 Task: Add an event with the title Team Building Workshop, date '2024/04/13', time 7:30 AM to 9:30 AMand add a description: Participants will learn essential communication skills, including active listening, expressing ideas clearly, and providing constructive feedback. They will also explore techniques for fostering open and honest communication within the team., put the event into Blue category . Add location for the event as: 654 Bolhão Market, Porto, Portugal, logged in from the account softage.1@softage.netand send the event invitation to softage.3@softage.net and softage.4@softage.net. Set a reminder for the event At time of event
Action: Mouse moved to (108, 92)
Screenshot: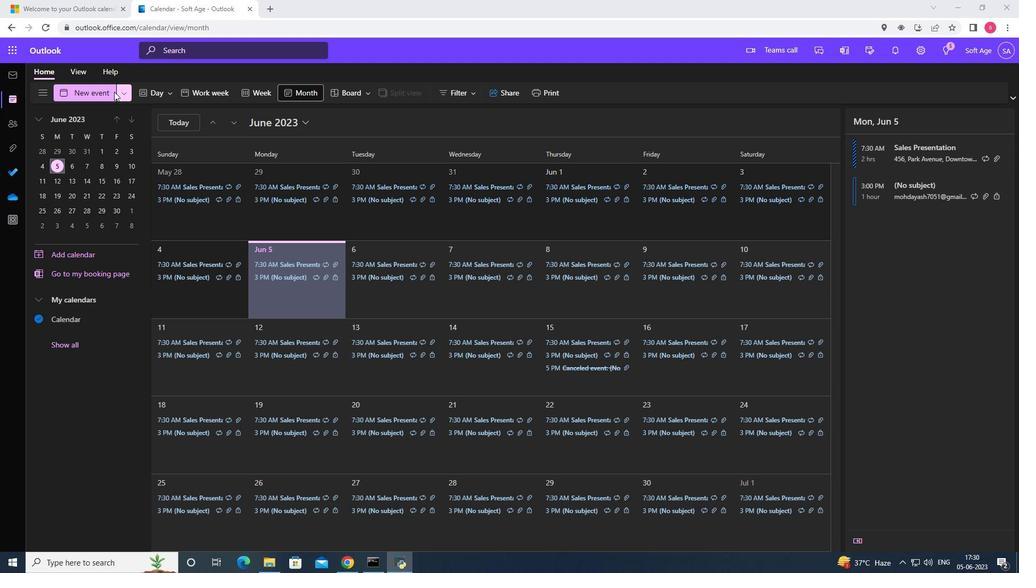 
Action: Mouse pressed left at (108, 92)
Screenshot: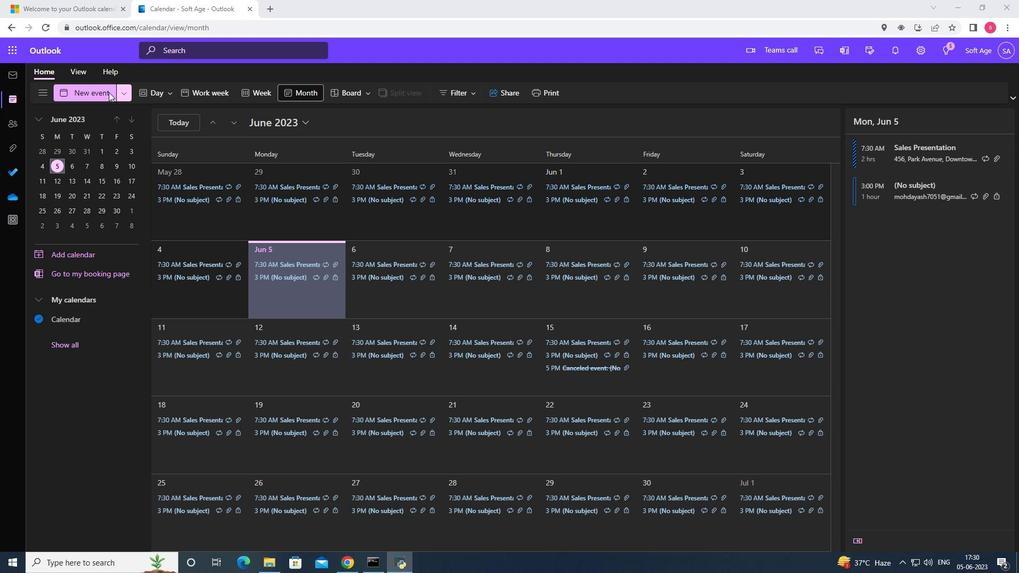 
Action: Mouse moved to (352, 159)
Screenshot: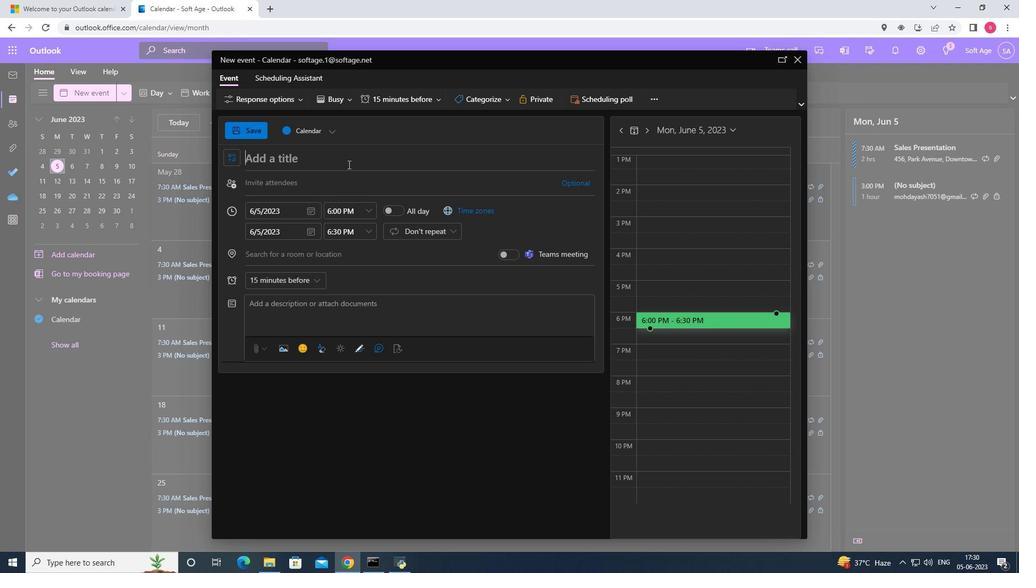 
Action: Key pressed <Key.shift>Team<Key.space><Key.shift>Building<Key.space><Key.shift>Workshop
Screenshot: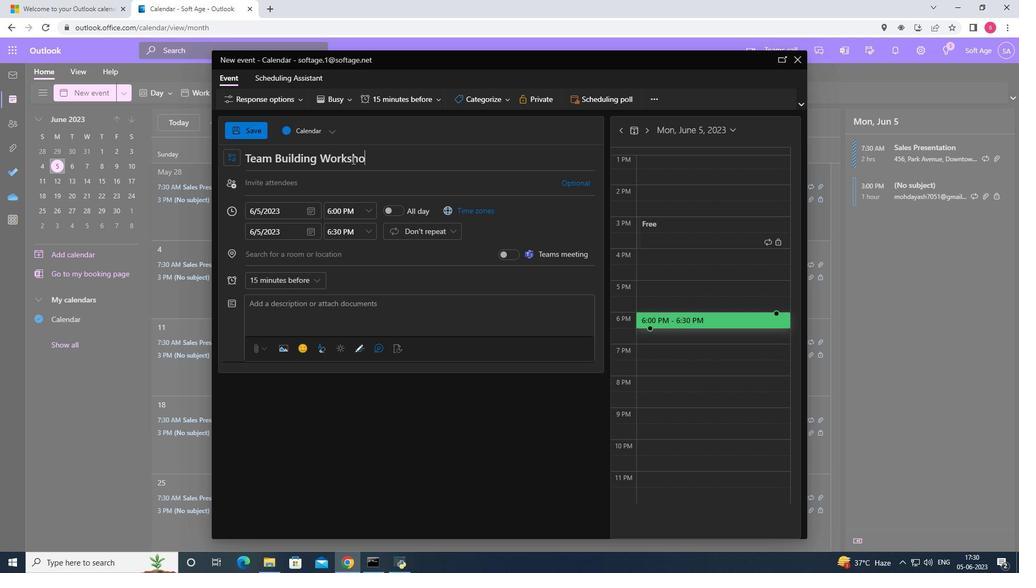 
Action: Mouse moved to (314, 212)
Screenshot: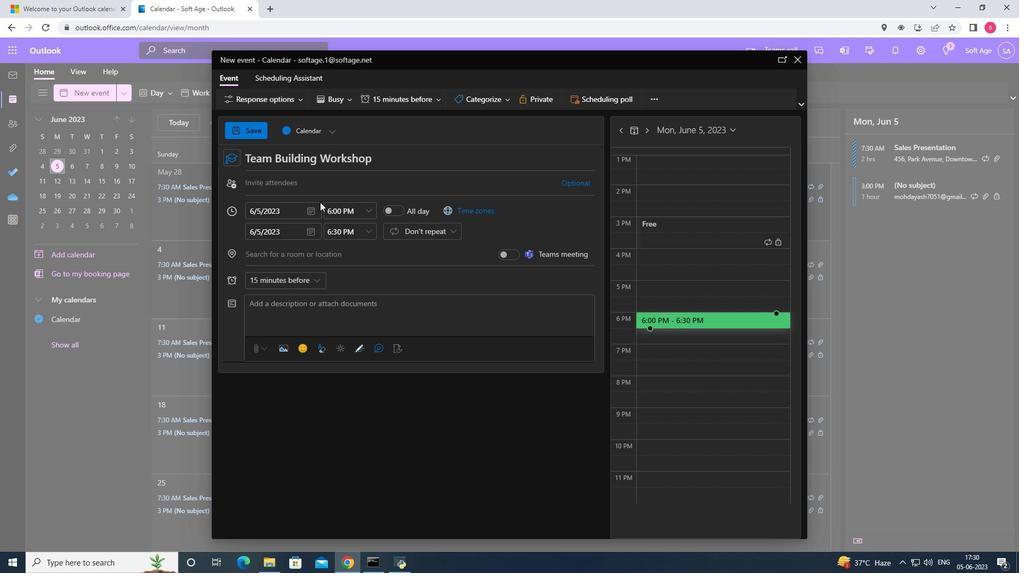 
Action: Mouse pressed left at (314, 212)
Screenshot: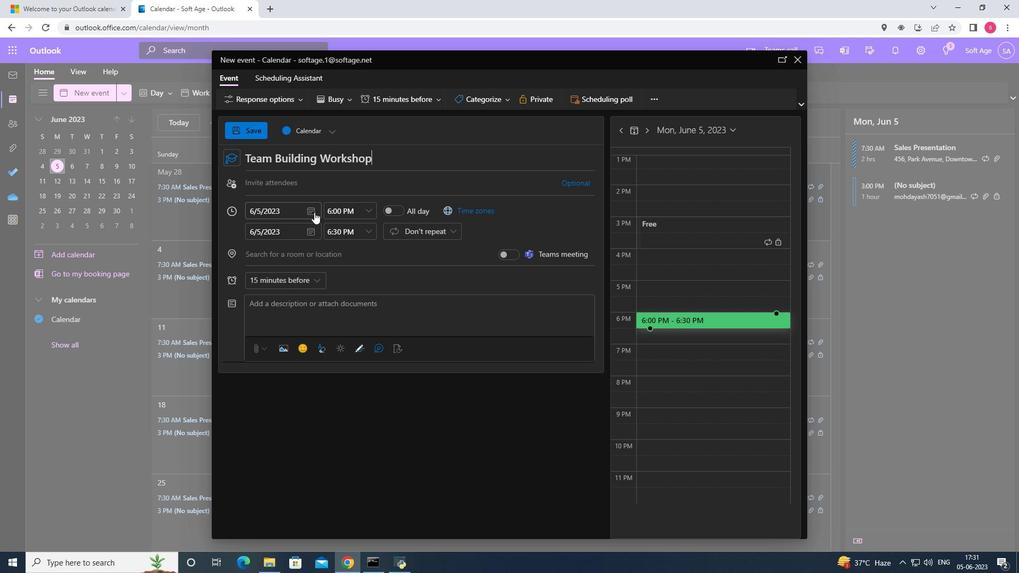 
Action: Mouse moved to (349, 232)
Screenshot: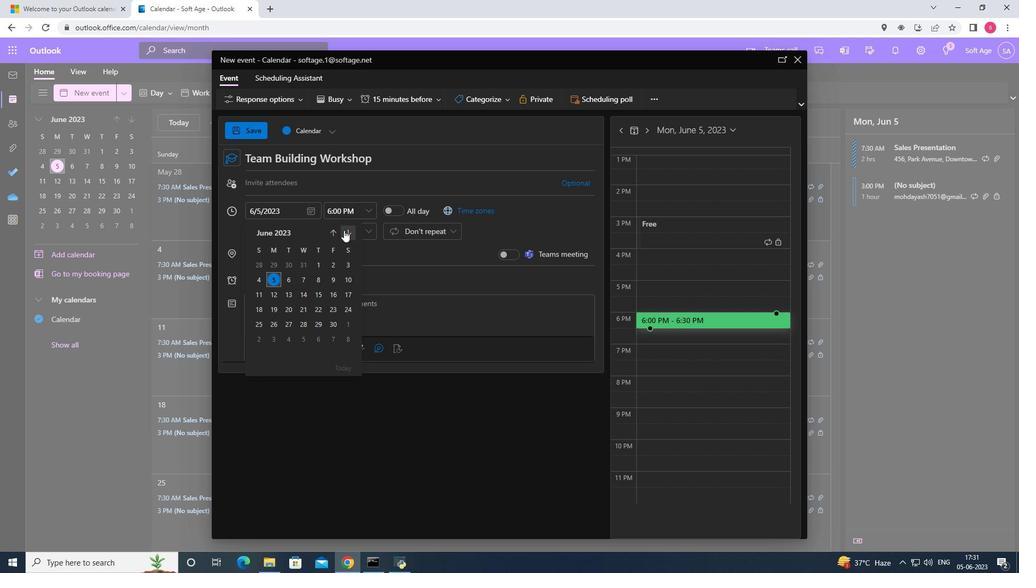 
Action: Mouse pressed left at (349, 232)
Screenshot: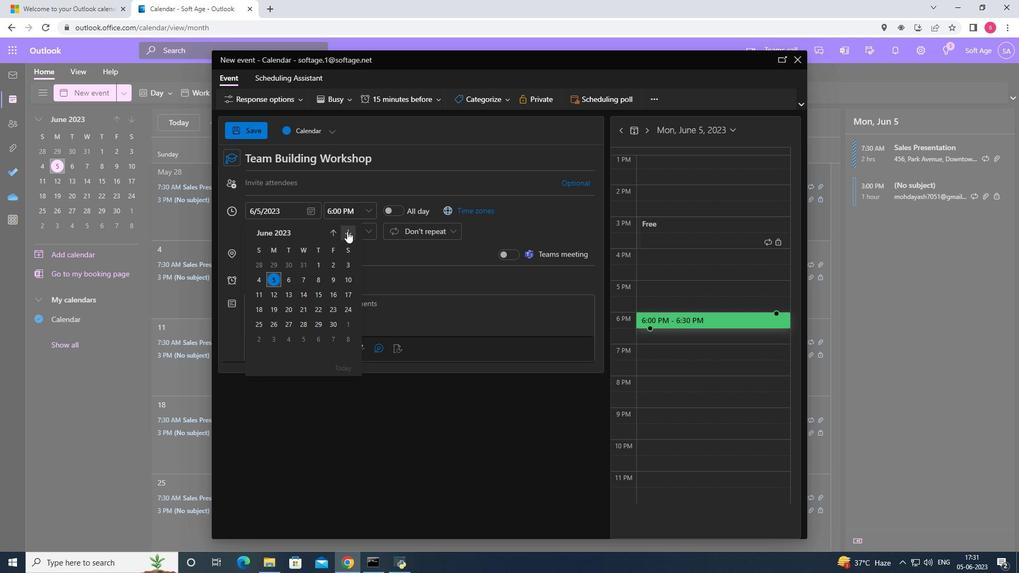 
Action: Mouse pressed left at (349, 232)
Screenshot: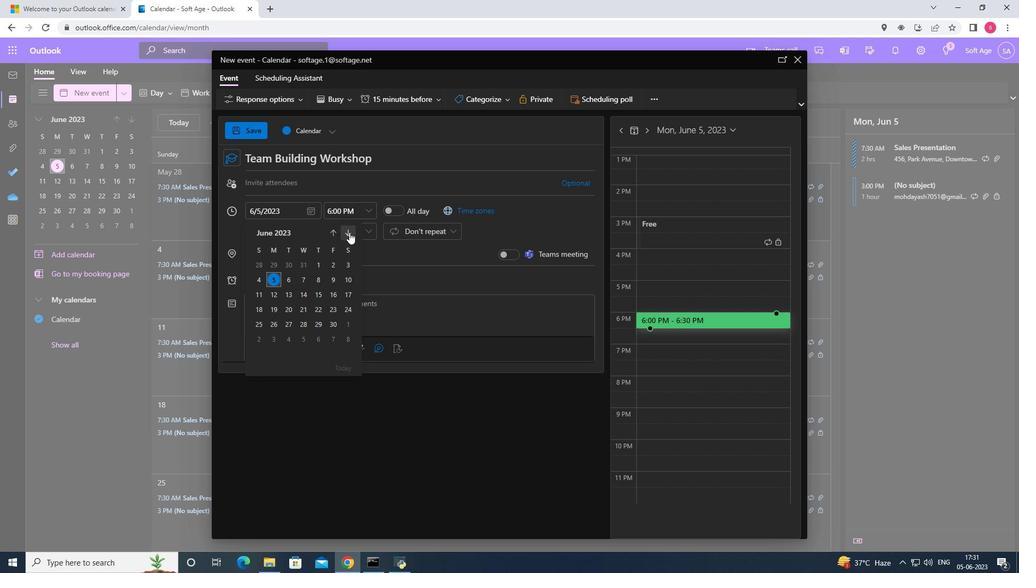 
Action: Mouse pressed left at (349, 232)
Screenshot: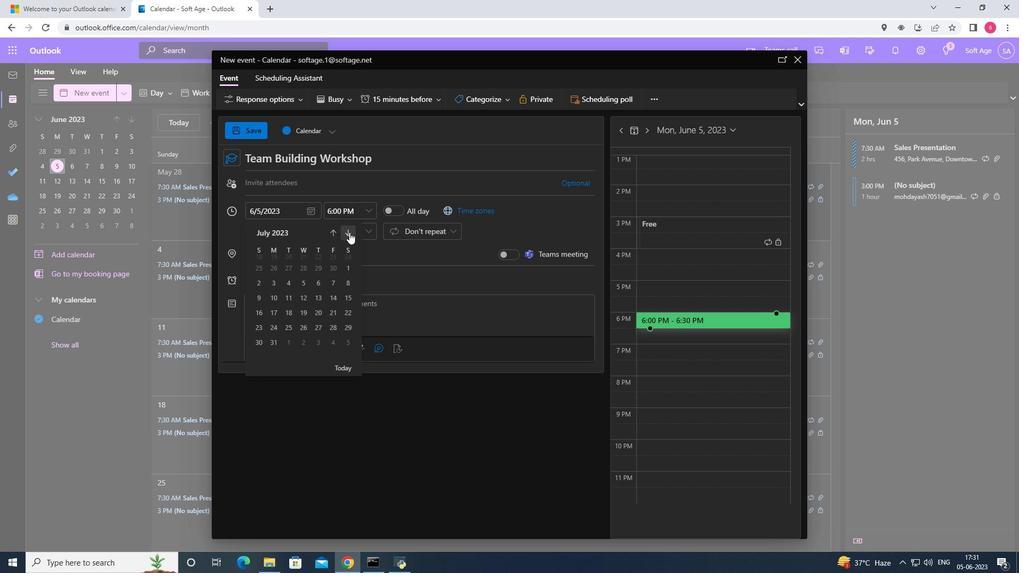 
Action: Mouse pressed left at (349, 232)
Screenshot: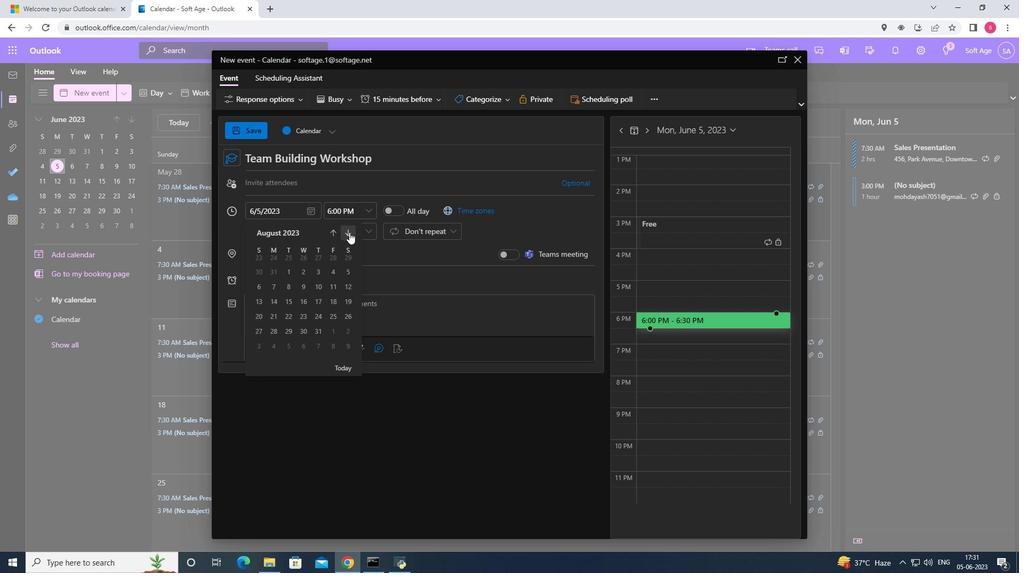 
Action: Mouse pressed left at (349, 232)
Screenshot: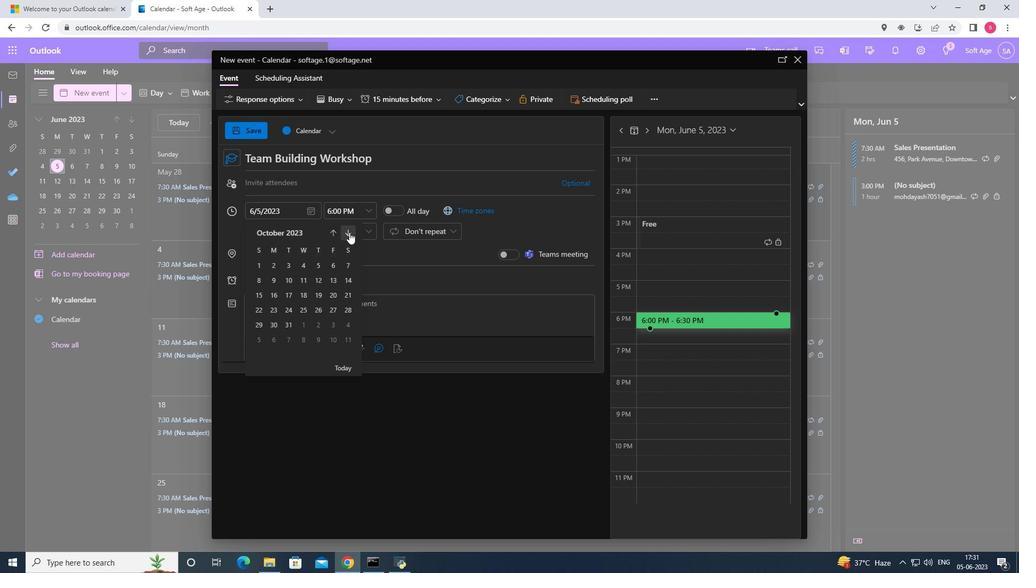 
Action: Mouse pressed left at (349, 232)
Screenshot: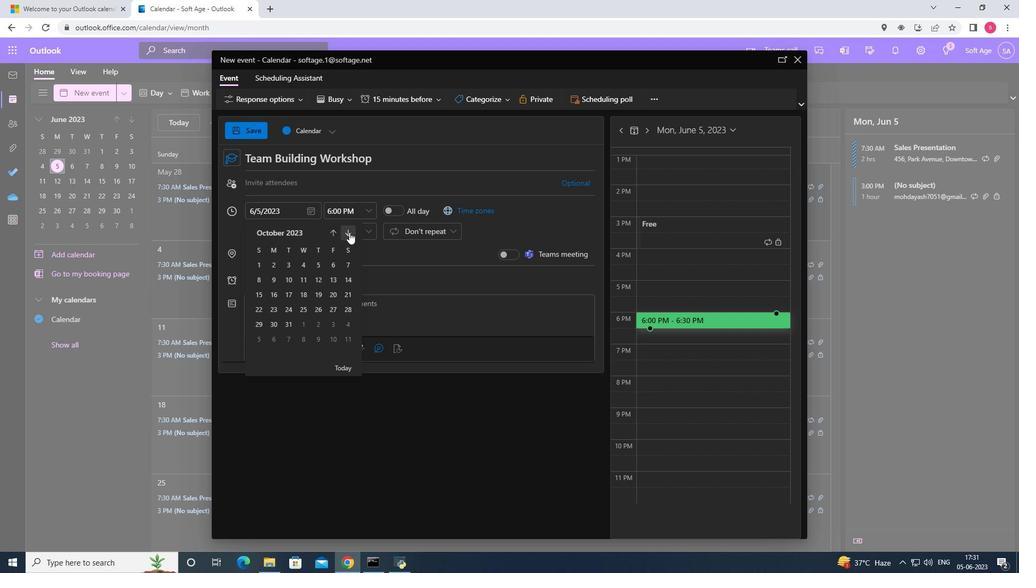 
Action: Mouse pressed left at (349, 232)
Screenshot: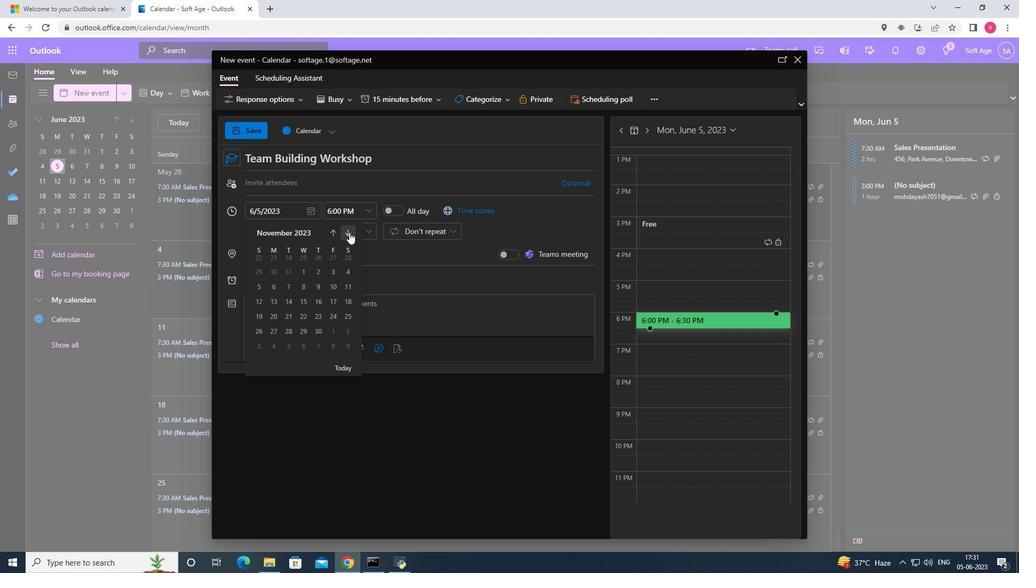 
Action: Mouse pressed left at (349, 232)
Screenshot: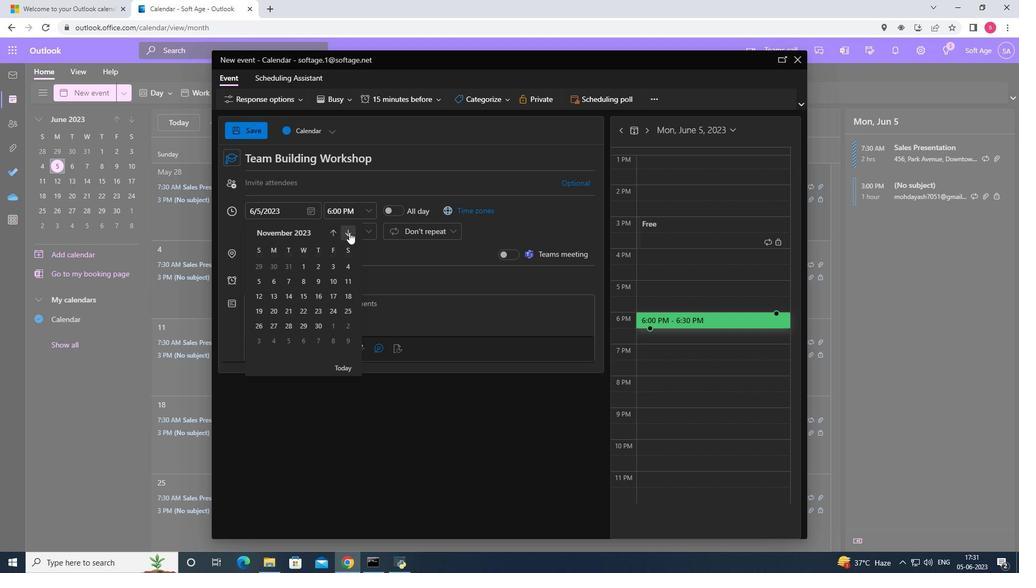 
Action: Mouse pressed left at (349, 232)
Screenshot: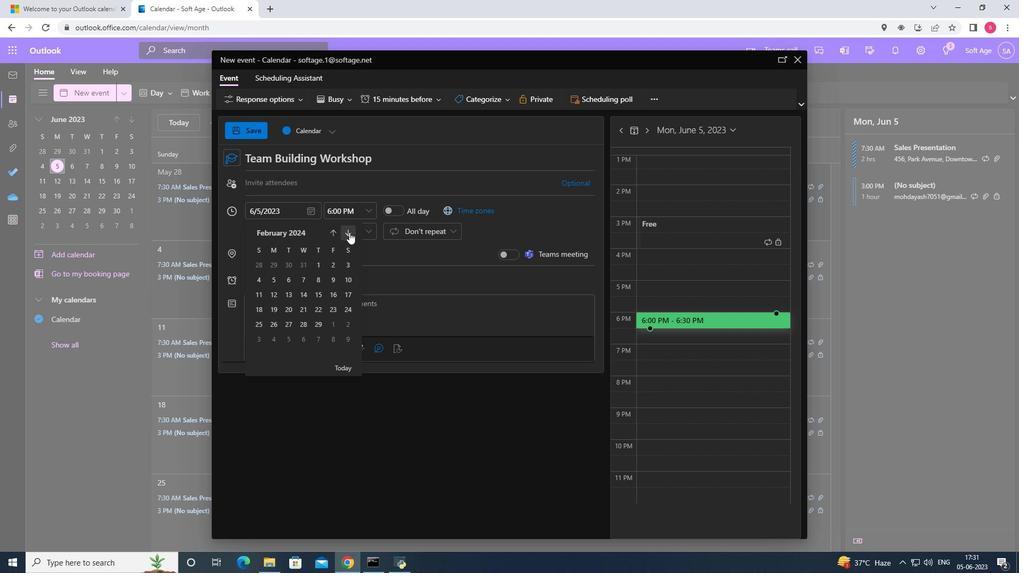 
Action: Mouse pressed left at (349, 232)
Screenshot: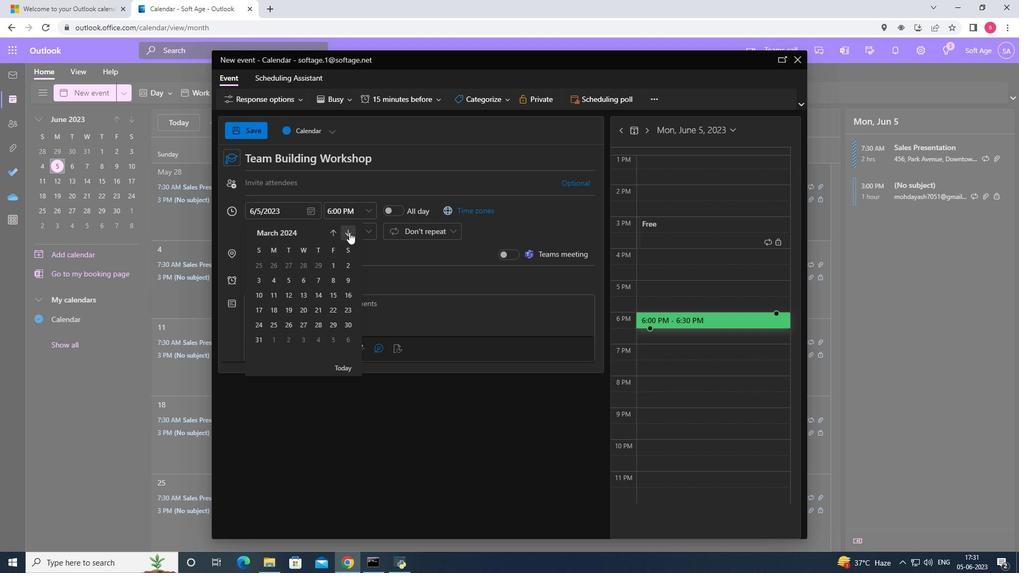 
Action: Mouse moved to (348, 280)
Screenshot: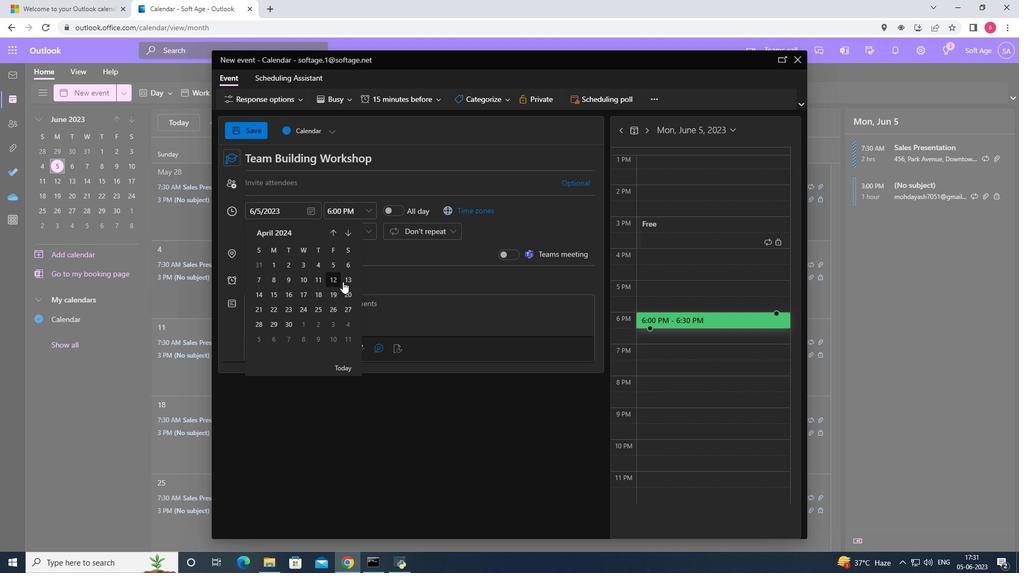 
Action: Mouse pressed left at (348, 280)
Screenshot: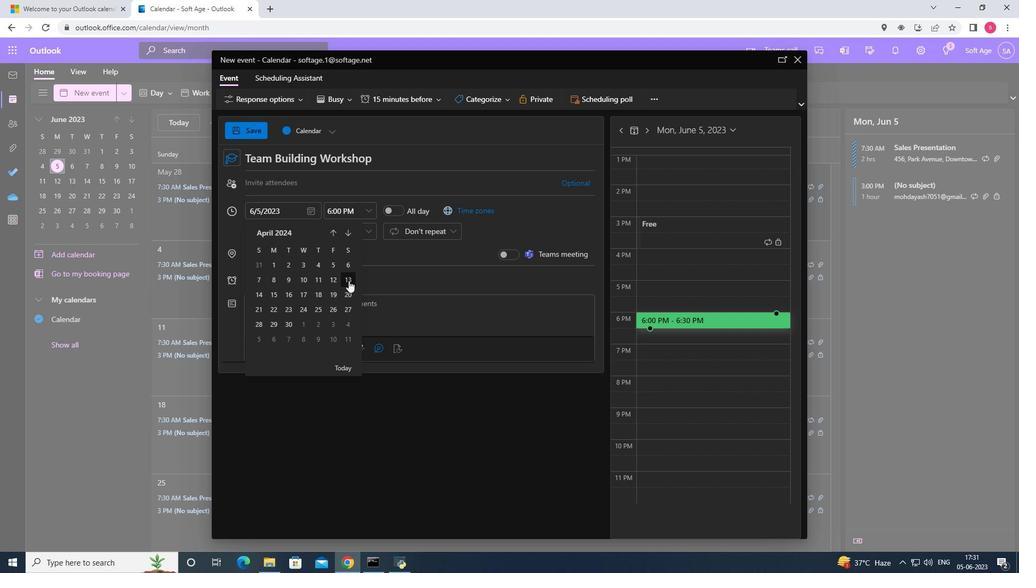 
Action: Mouse moved to (368, 213)
Screenshot: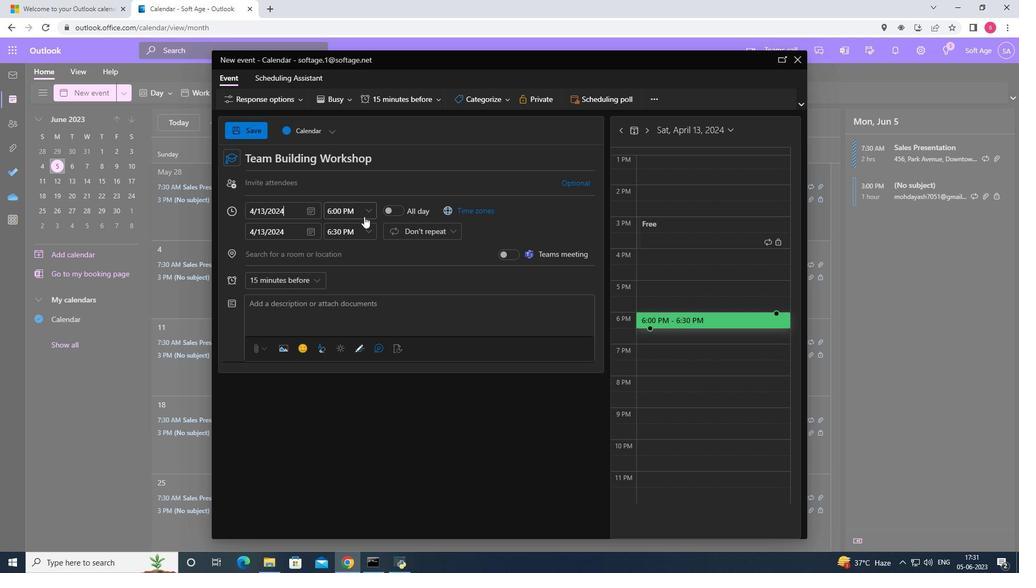 
Action: Mouse pressed left at (368, 213)
Screenshot: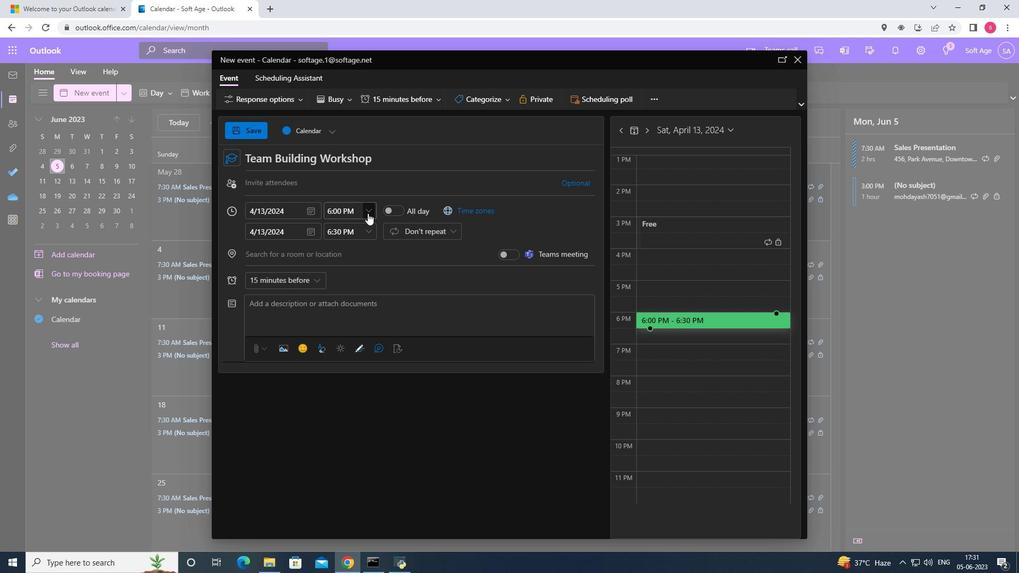 
Action: Mouse moved to (385, 224)
Screenshot: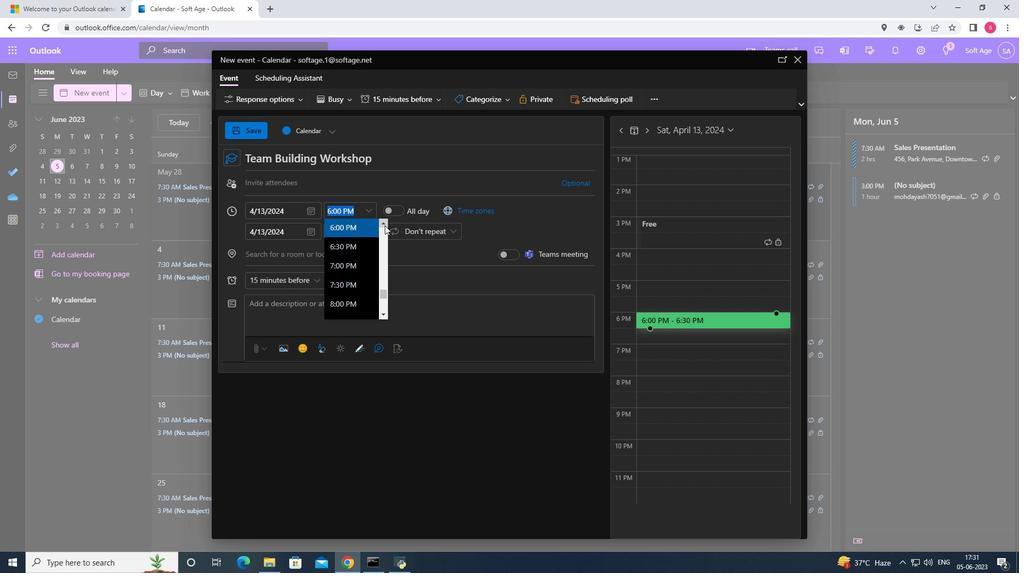 
Action: Mouse pressed left at (385, 224)
Screenshot: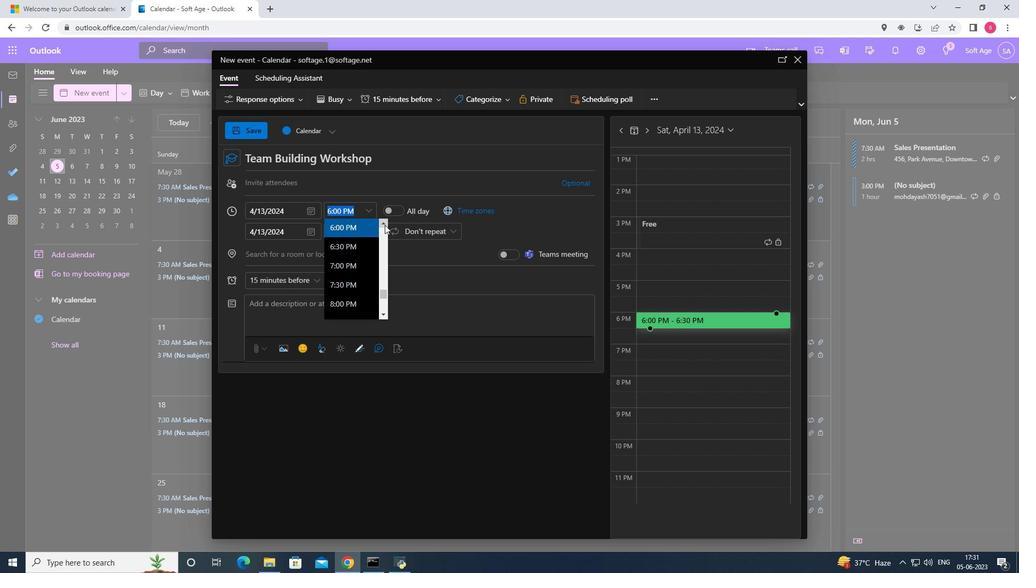 
Action: Mouse pressed left at (385, 224)
Screenshot: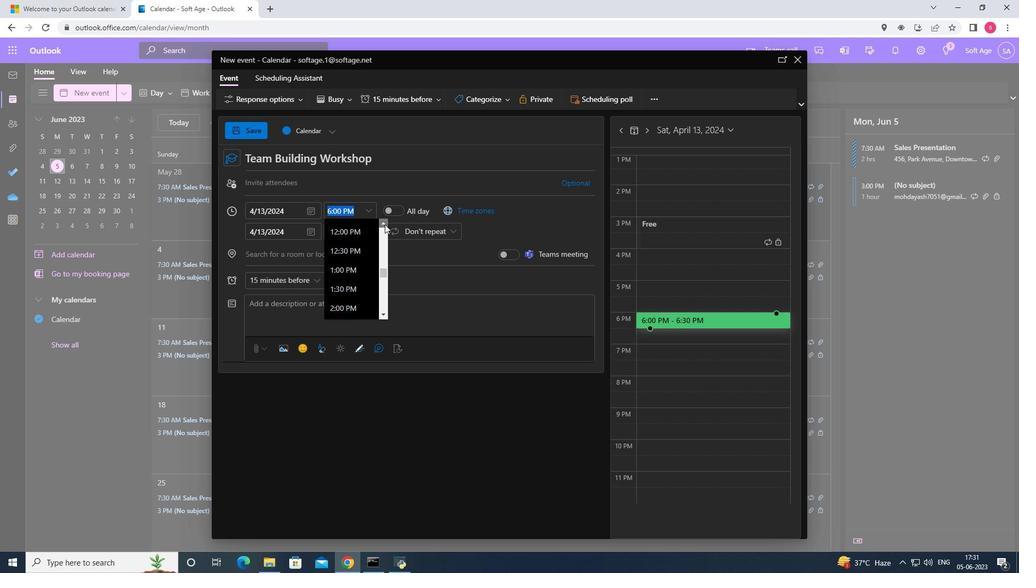 
Action: Mouse pressed left at (385, 224)
Screenshot: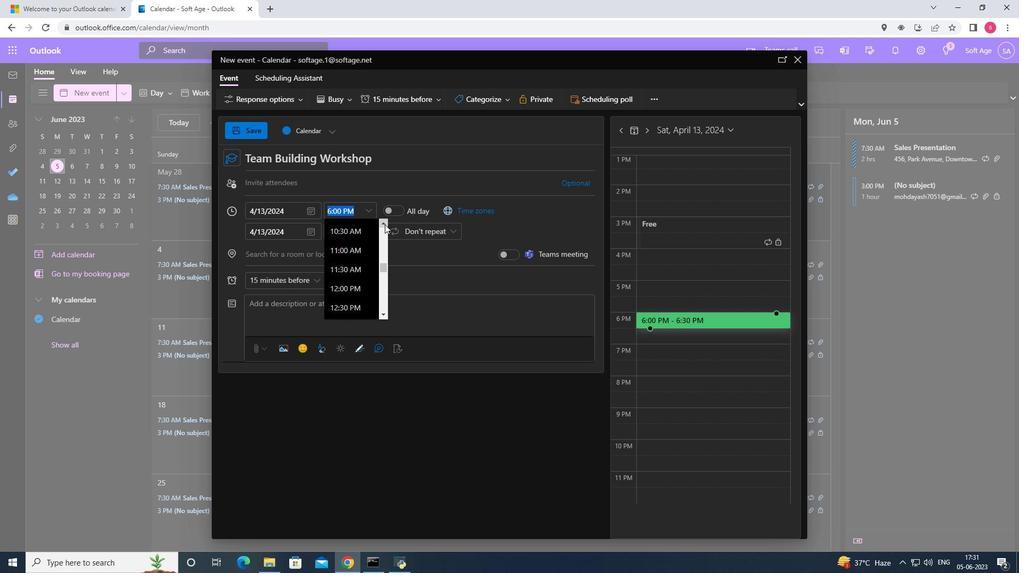 
Action: Mouse pressed left at (385, 224)
Screenshot: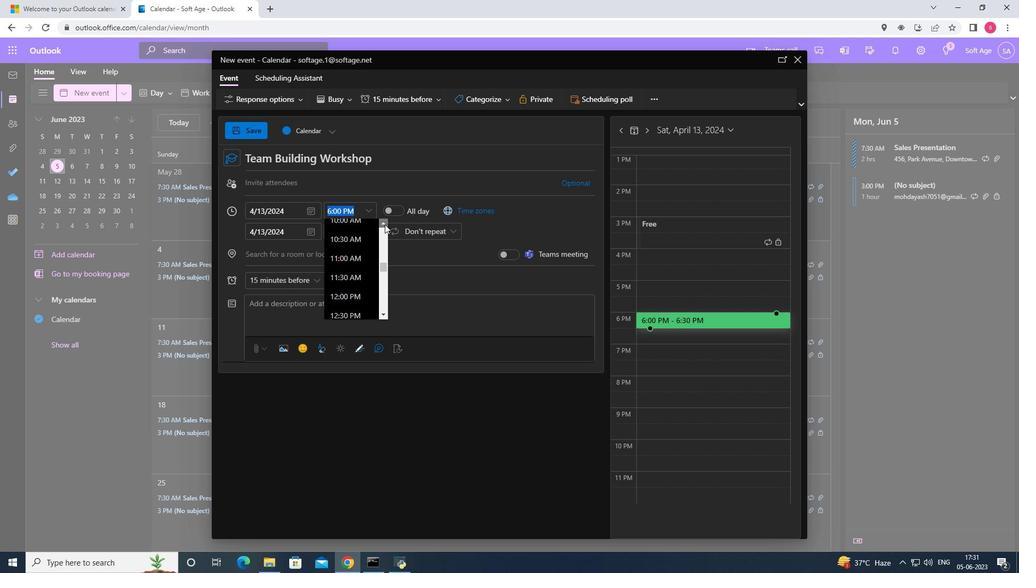 
Action: Mouse pressed left at (385, 224)
Screenshot: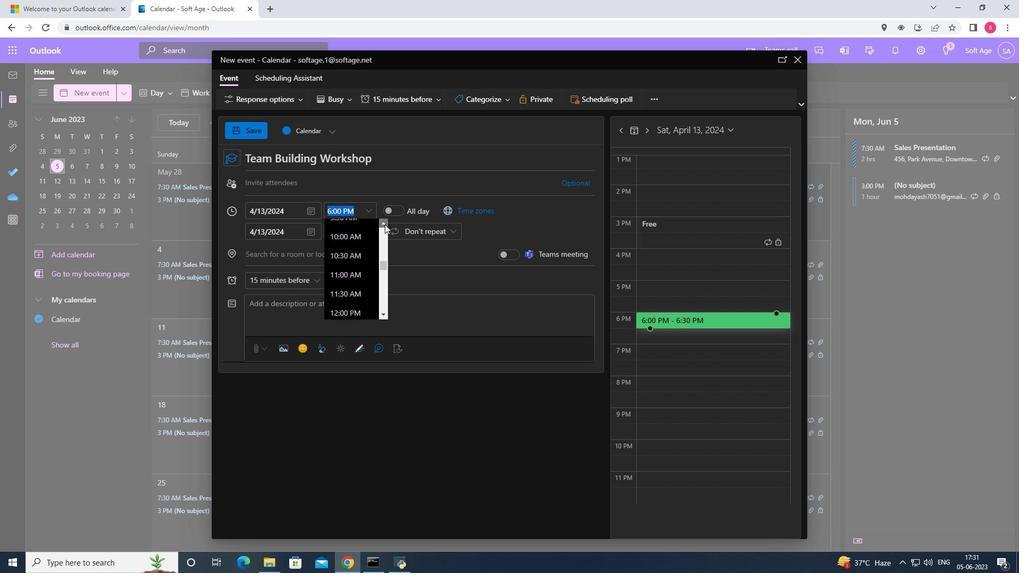 
Action: Mouse pressed left at (385, 224)
Screenshot: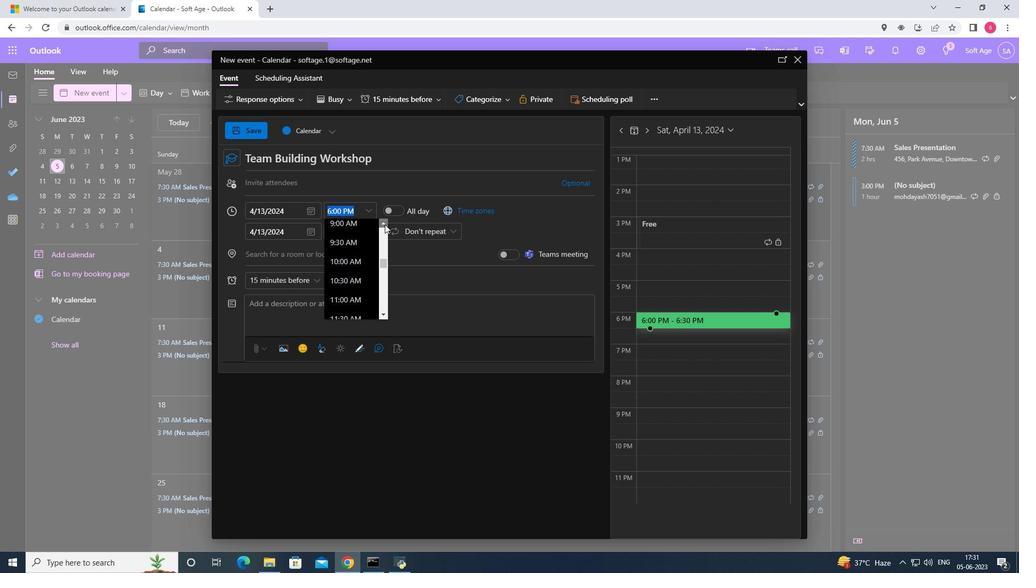 
Action: Mouse pressed left at (385, 224)
Screenshot: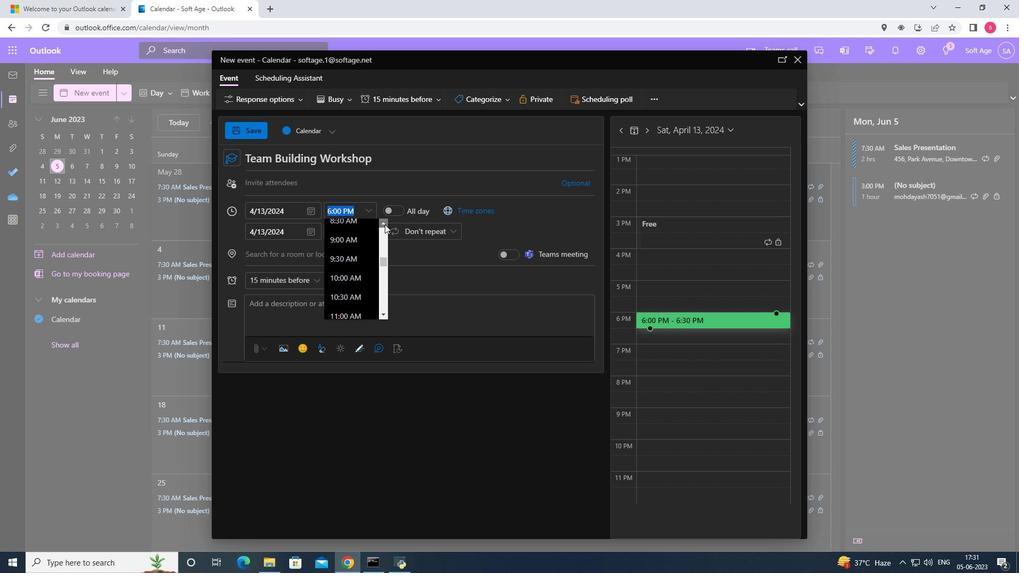 
Action: Mouse pressed left at (385, 224)
Screenshot: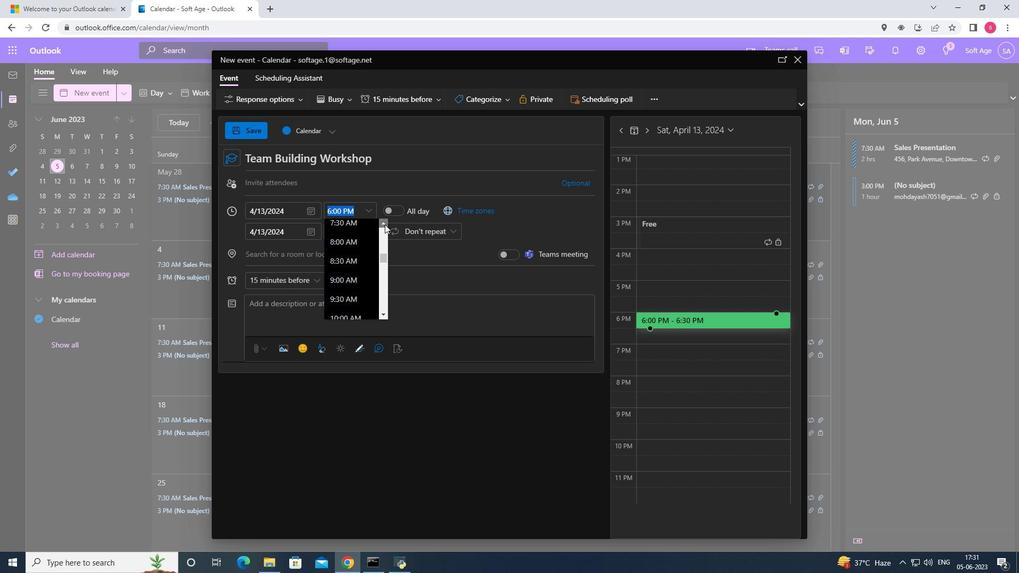 
Action: Mouse moved to (344, 265)
Screenshot: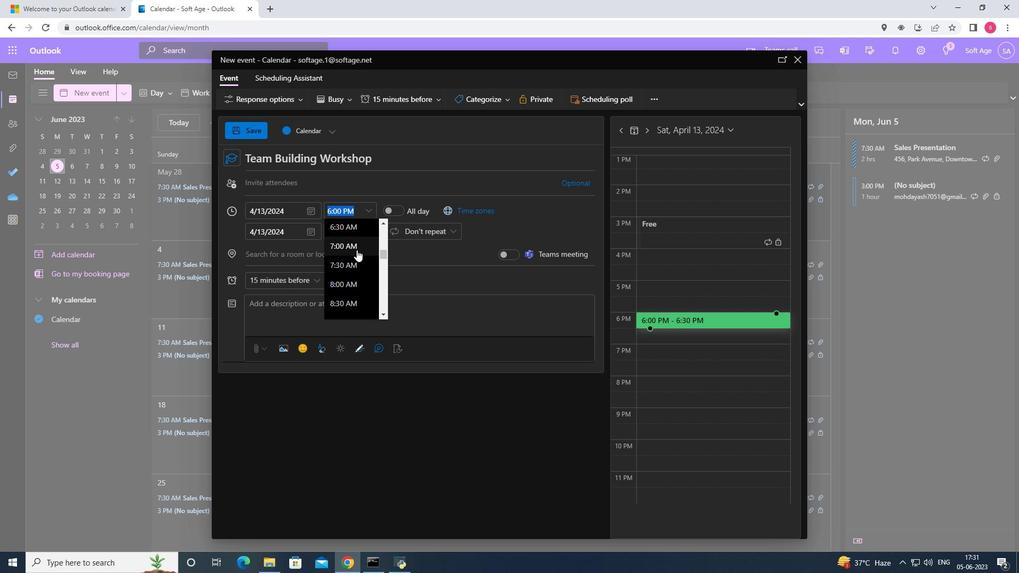 
Action: Mouse pressed left at (344, 265)
Screenshot: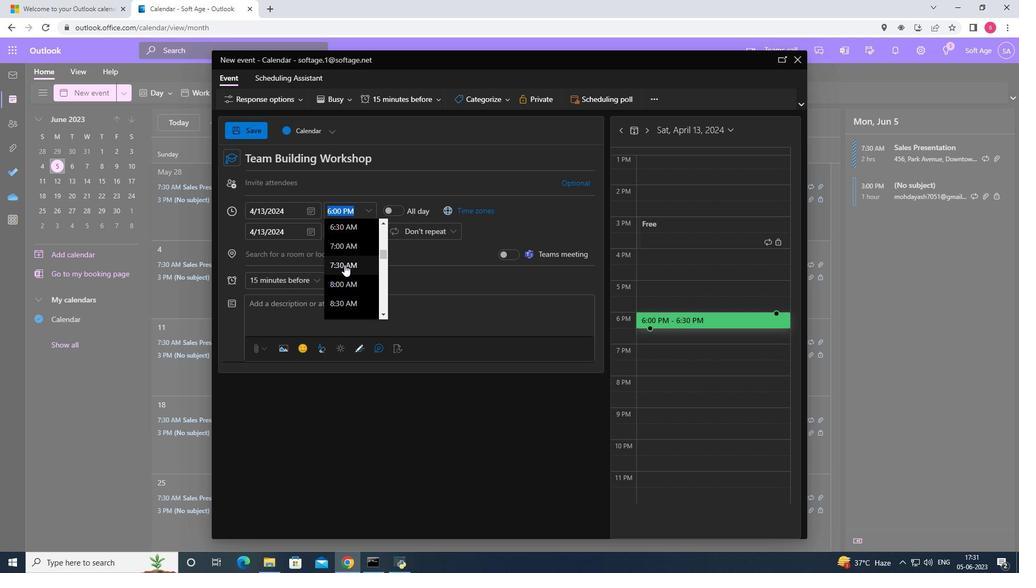 
Action: Mouse moved to (366, 229)
Screenshot: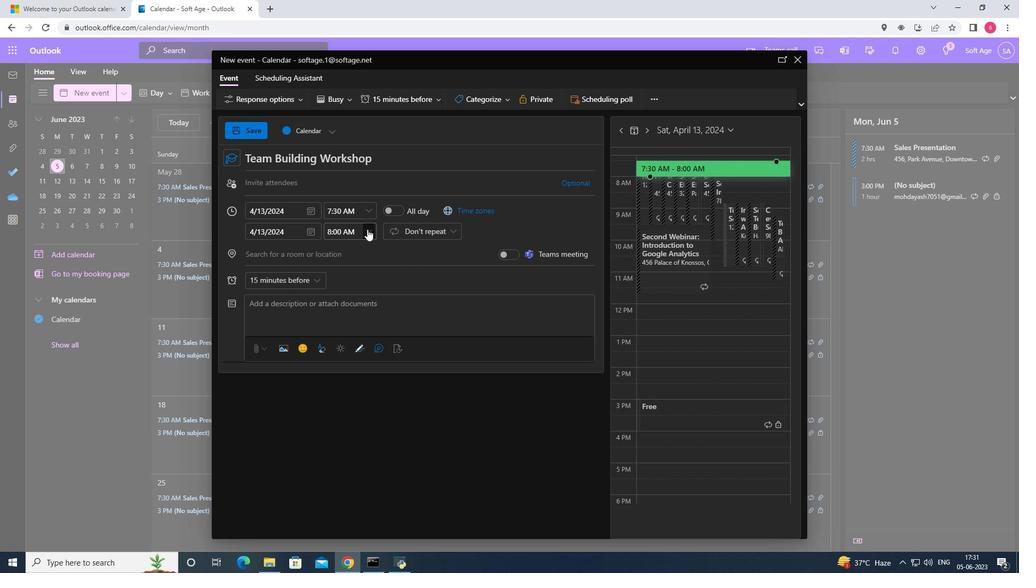
Action: Mouse pressed left at (366, 229)
Screenshot: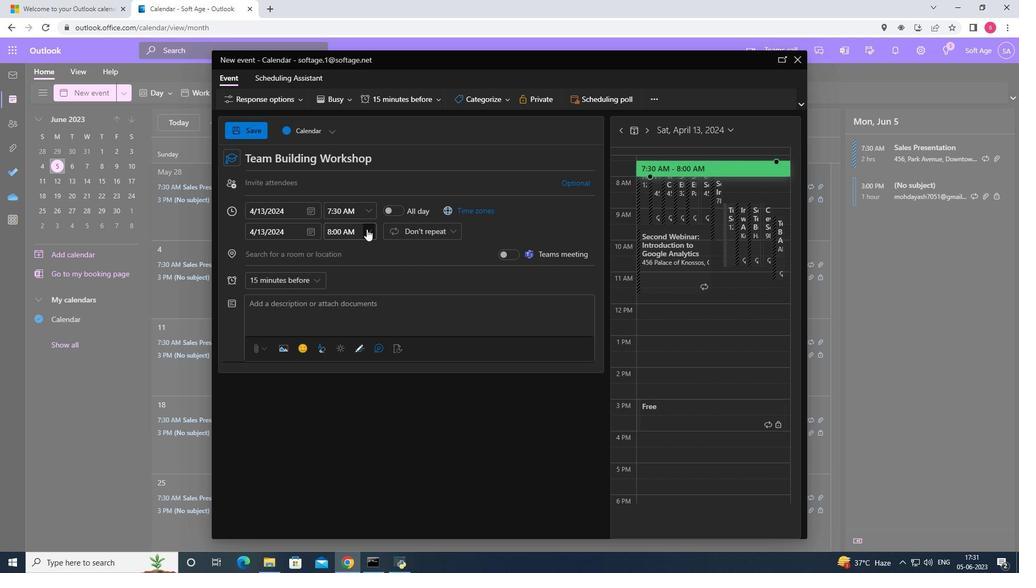 
Action: Mouse moved to (359, 305)
Screenshot: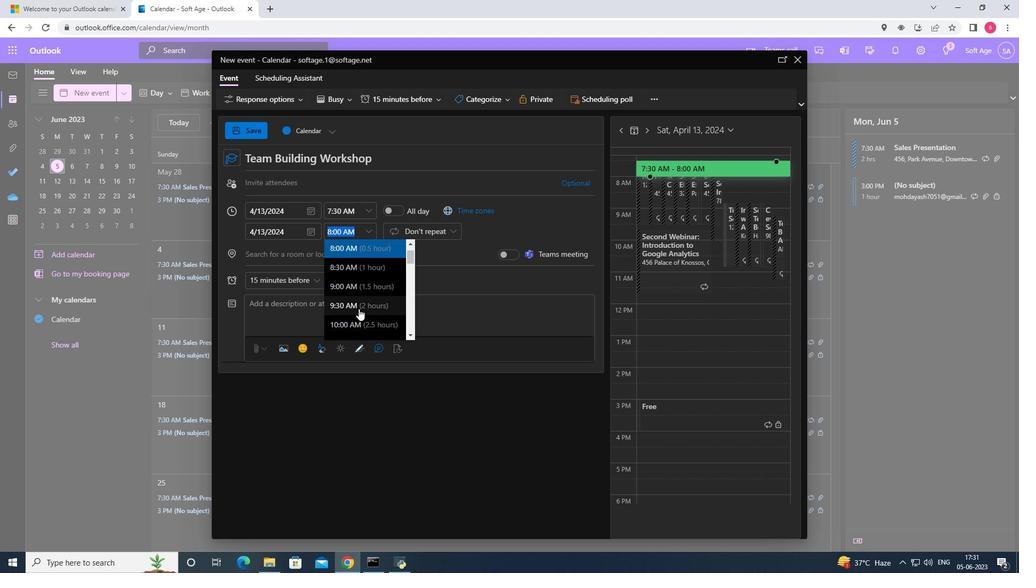 
Action: Mouse pressed left at (359, 305)
Screenshot: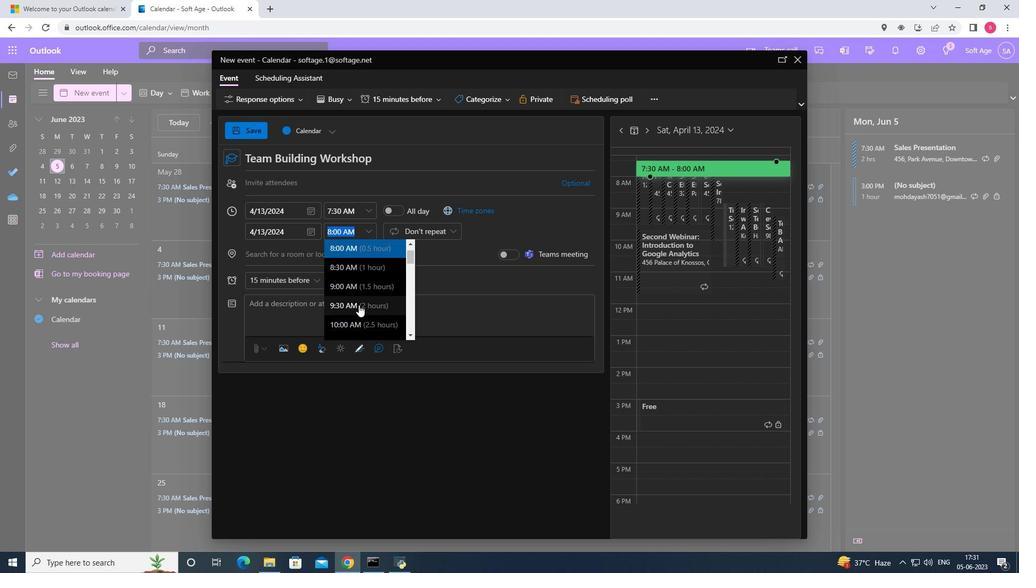 
Action: Mouse moved to (341, 312)
Screenshot: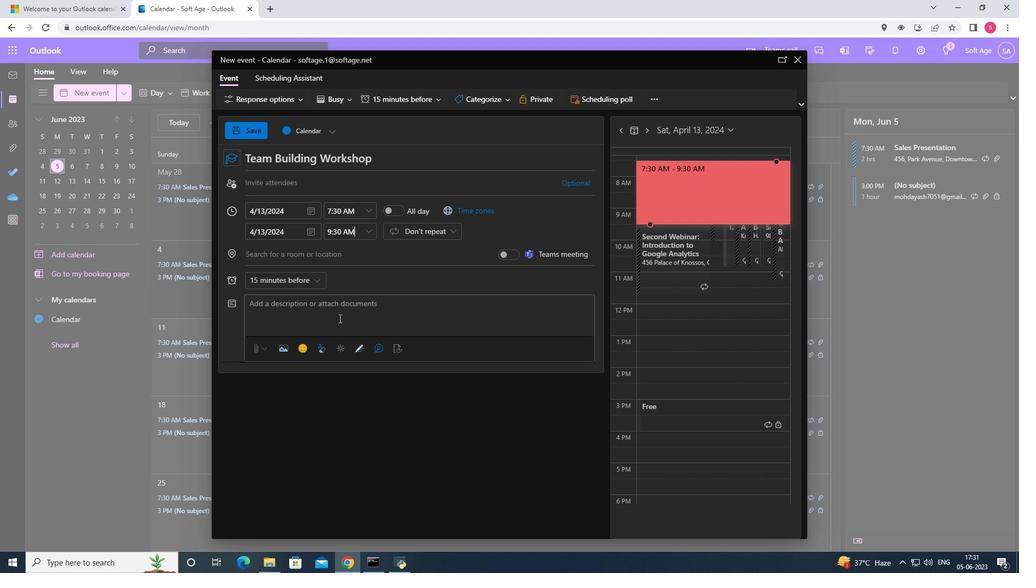 
Action: Mouse pressed left at (341, 312)
Screenshot: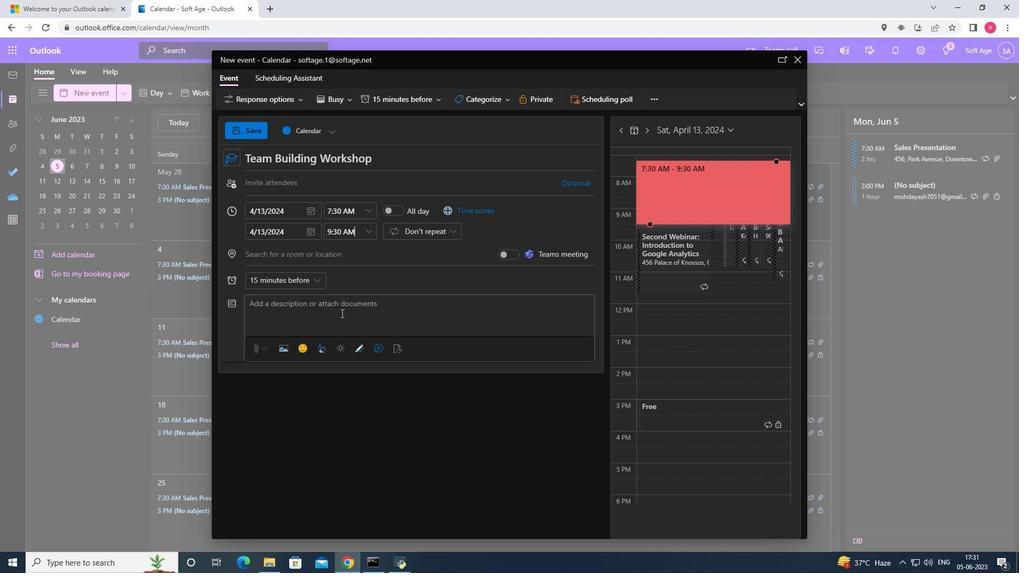 
Action: Key pressed <Key.shift>Participants<Key.space>will<Key.space>learn<Key.space>essential<Key.space>communication<Key.space>skills,<Key.space>including<Key.space>active<Key.space>listening,<Key.space>expressing<Key.space>ideas<Key.space>clearly,<Key.space>and<Key.space>providing<Key.space>constructive<Key.space>feedback<Key.space><Key.backspace>.<Key.space><Key.shift>Thet<Key.backspace>y<Key.space>will<Key.space>also<Key.space>explore<Key.space>techniques<Key.space>for<Key.space>fostering<Key.space>open<Key.space>and<Key.space>hos<Key.backspace>nest<Key.space>cp<Key.backspace>ommunication<Key.space>within<Key.space>the<Key.space>team.
Screenshot: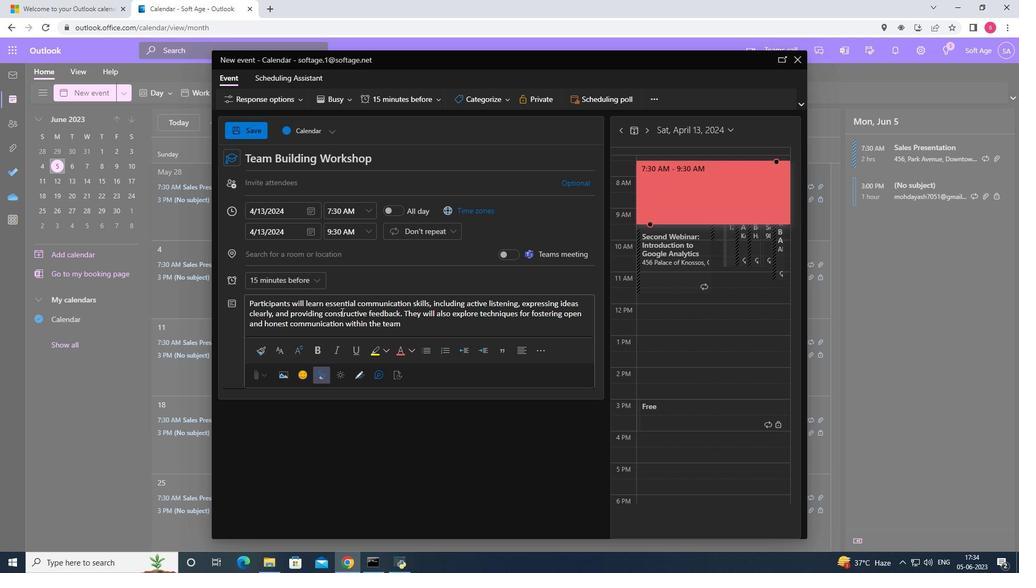 
Action: Mouse moved to (507, 105)
Screenshot: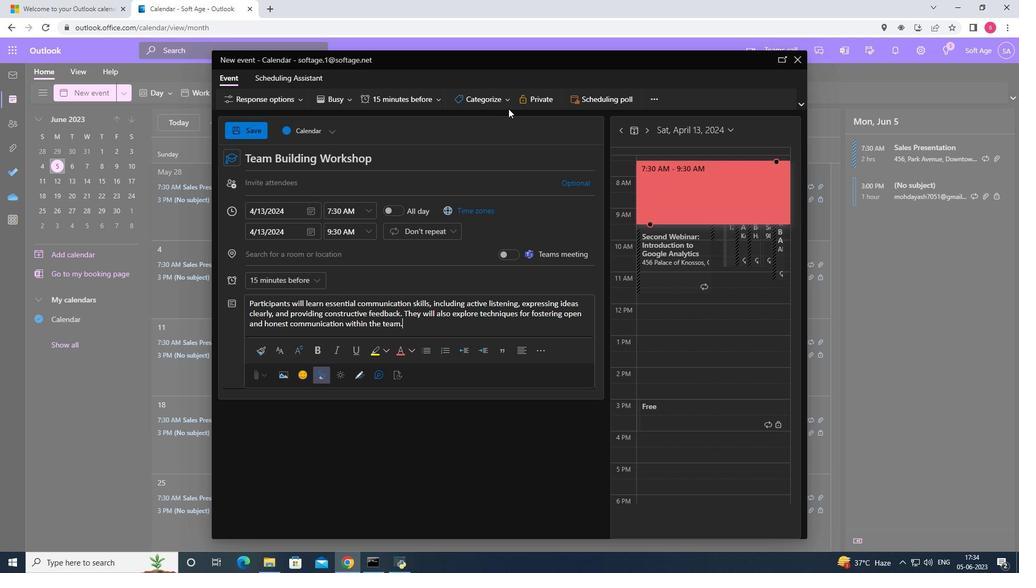 
Action: Mouse pressed left at (507, 105)
Screenshot: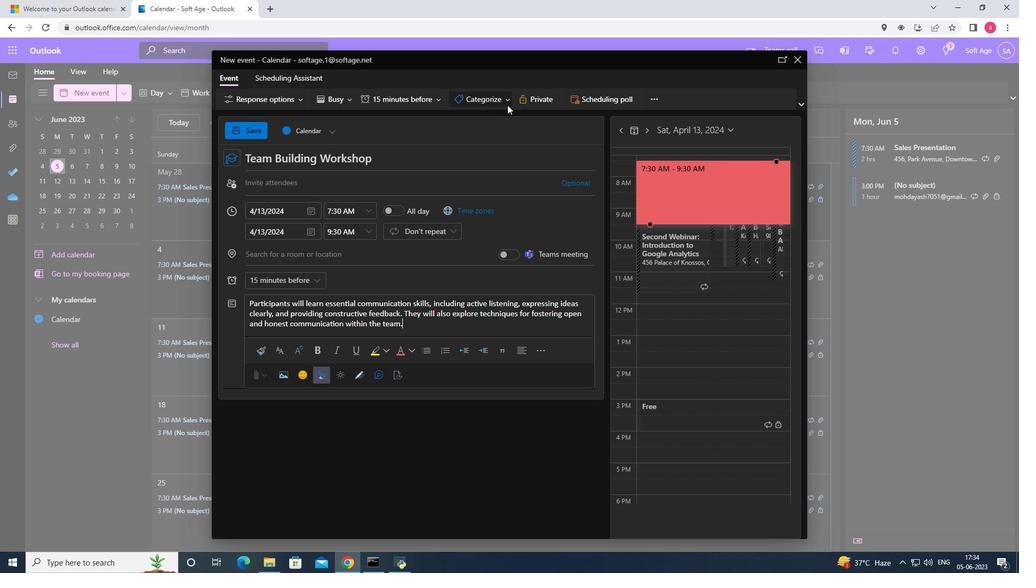 
Action: Mouse moved to (498, 123)
Screenshot: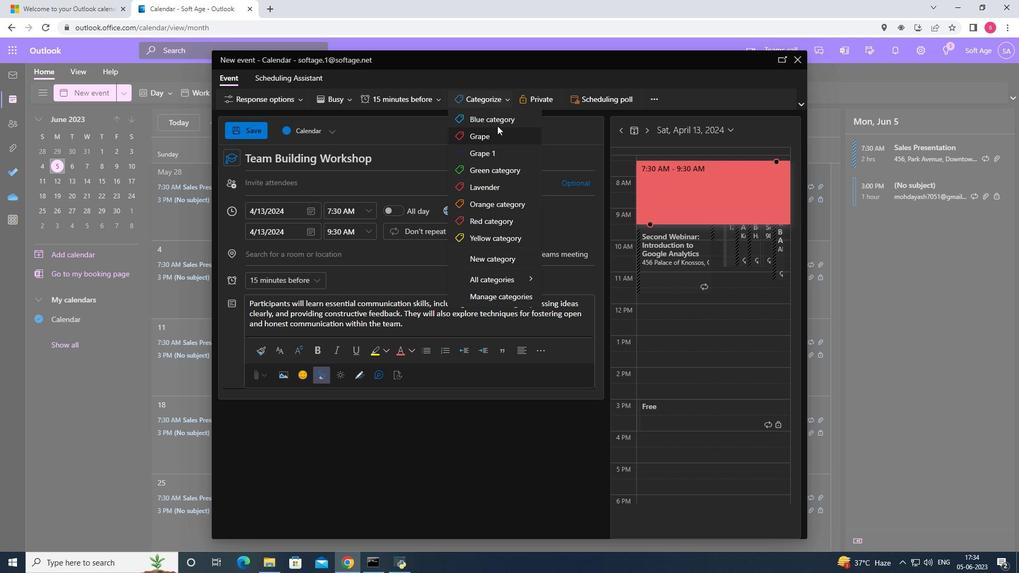 
Action: Mouse pressed left at (498, 123)
Screenshot: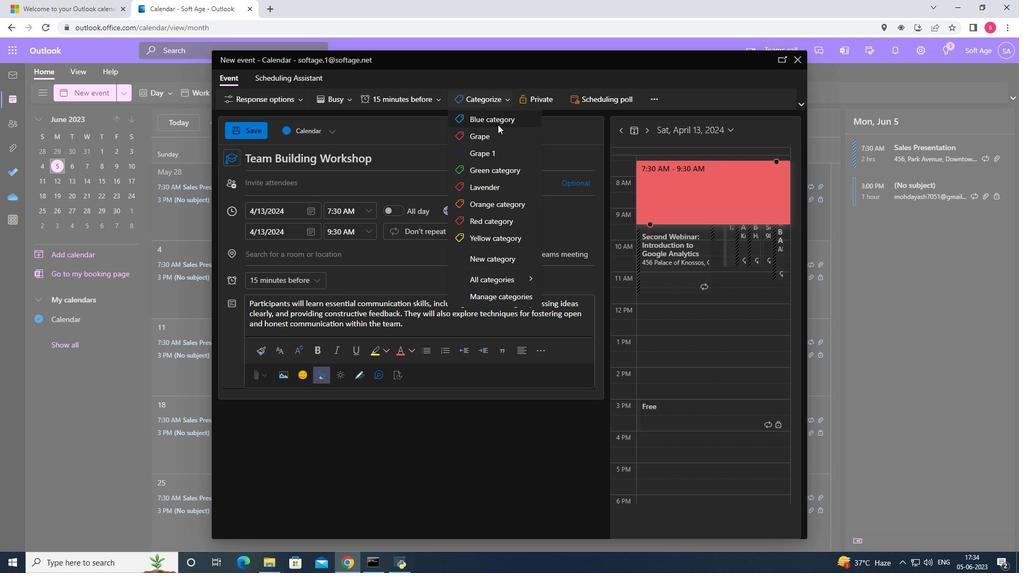 
Action: Mouse moved to (387, 252)
Screenshot: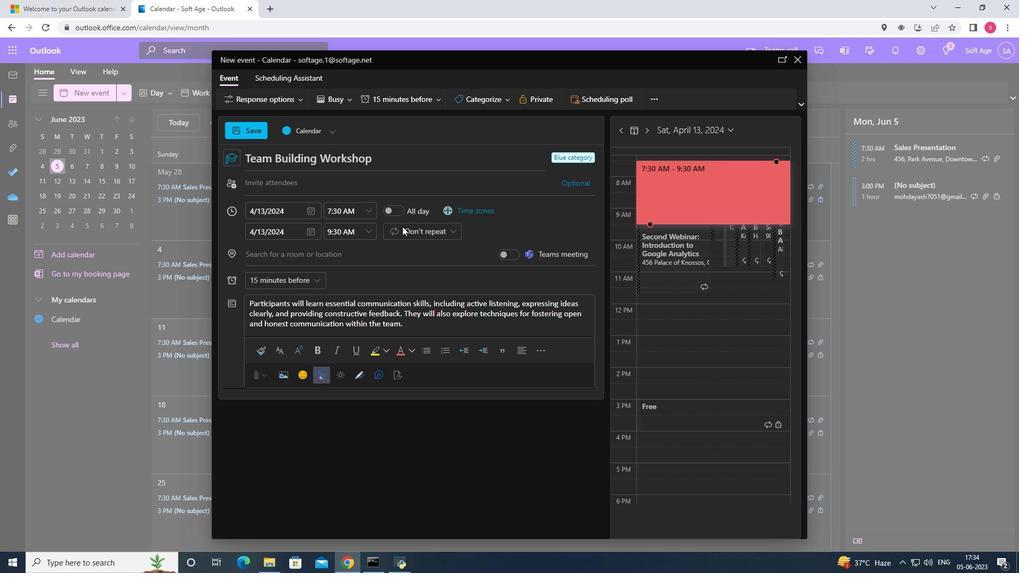 
Action: Mouse pressed left at (387, 252)
Screenshot: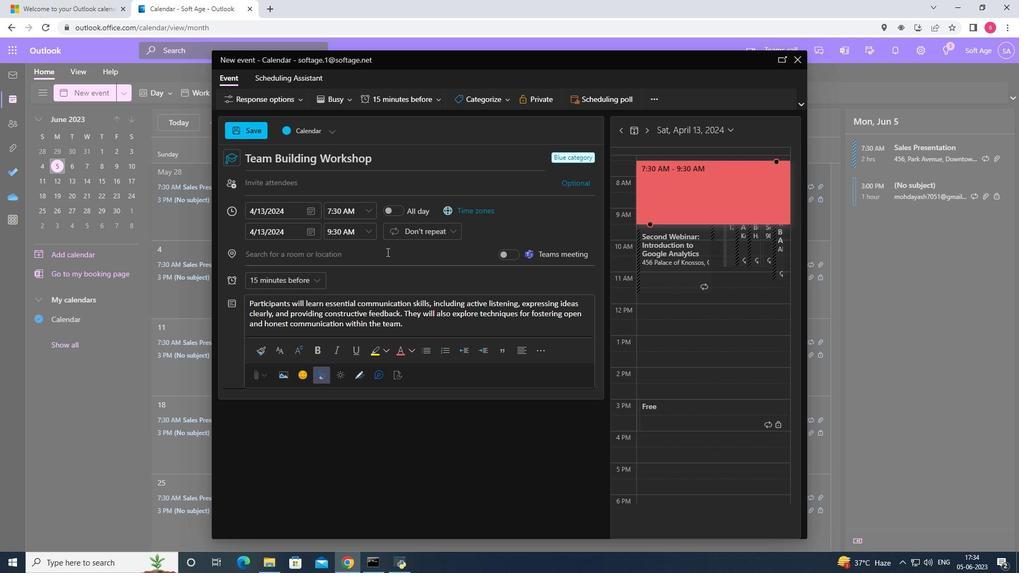 
Action: Key pressed 654<Key.space><Key.shift>Bolhao<Key.space>market,<Key.space>porto,<Key.space>portugal
Screenshot: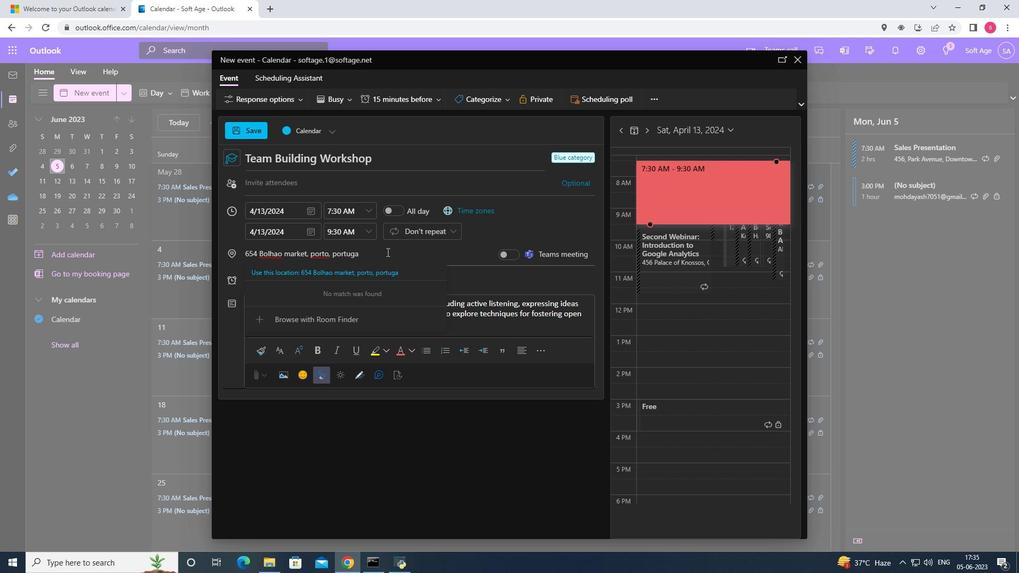 
Action: Mouse moved to (381, 274)
Screenshot: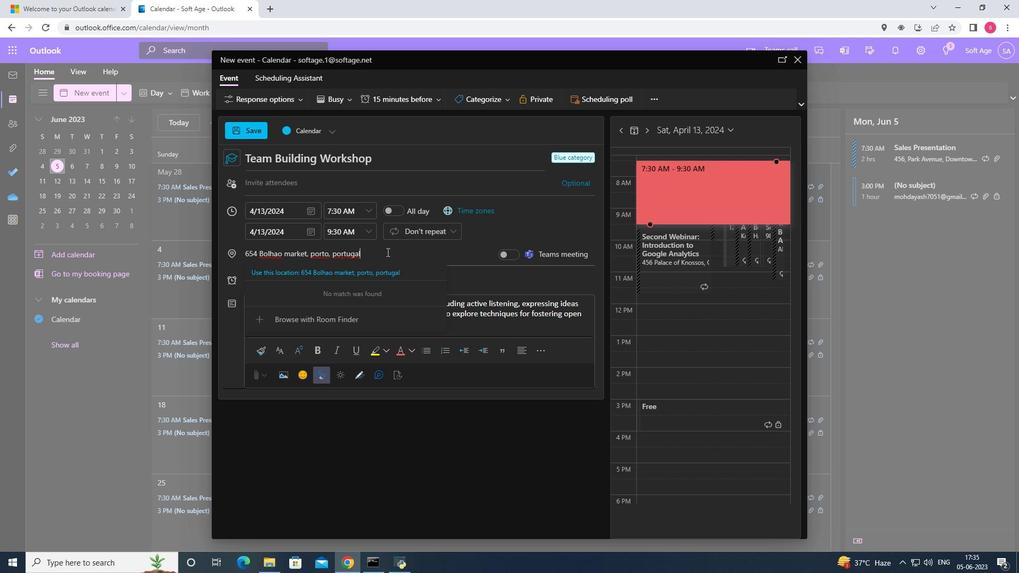 
Action: Mouse pressed left at (381, 274)
Screenshot: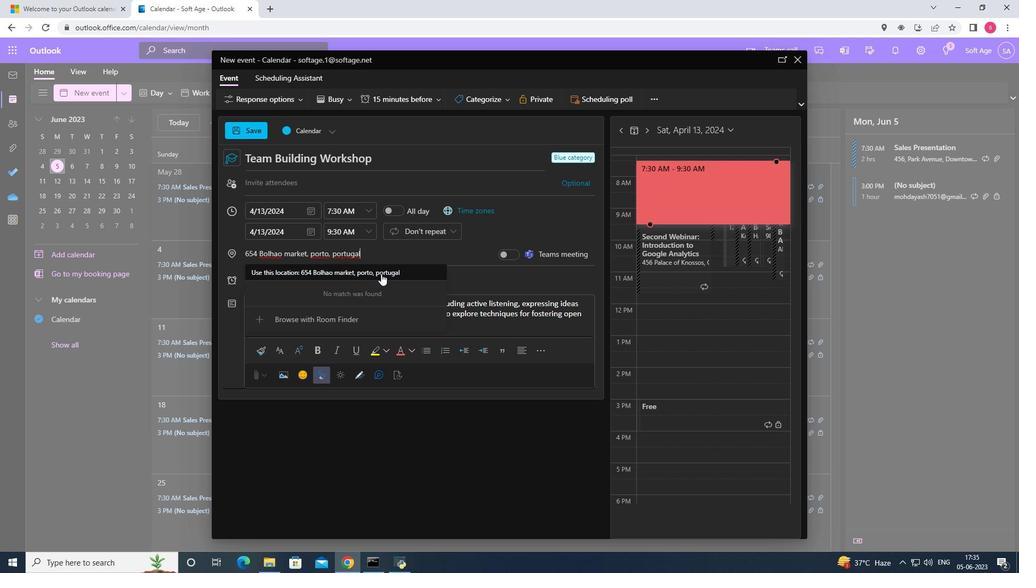 
Action: Mouse moved to (324, 184)
Screenshot: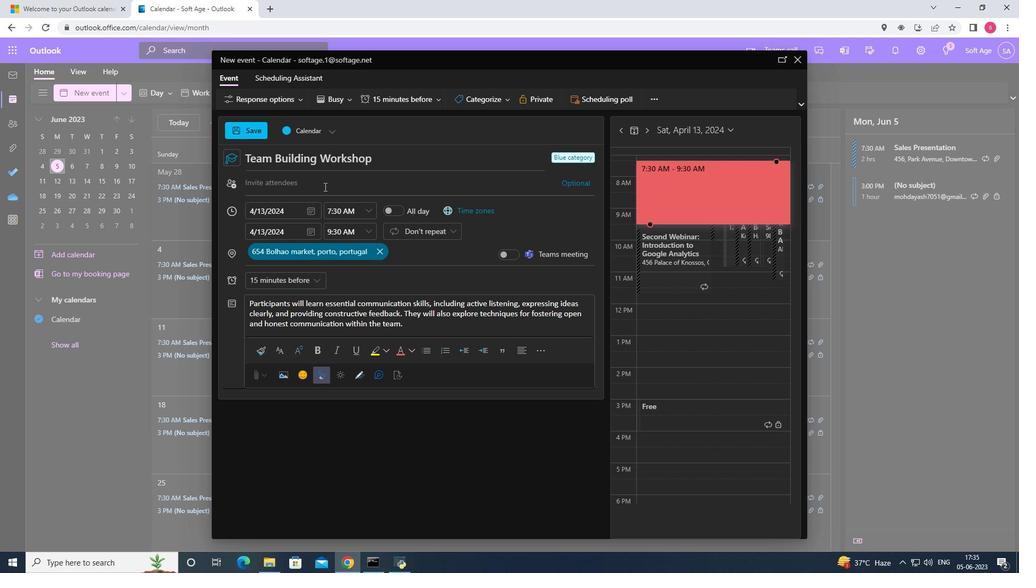 
Action: Mouse pressed left at (324, 184)
Screenshot: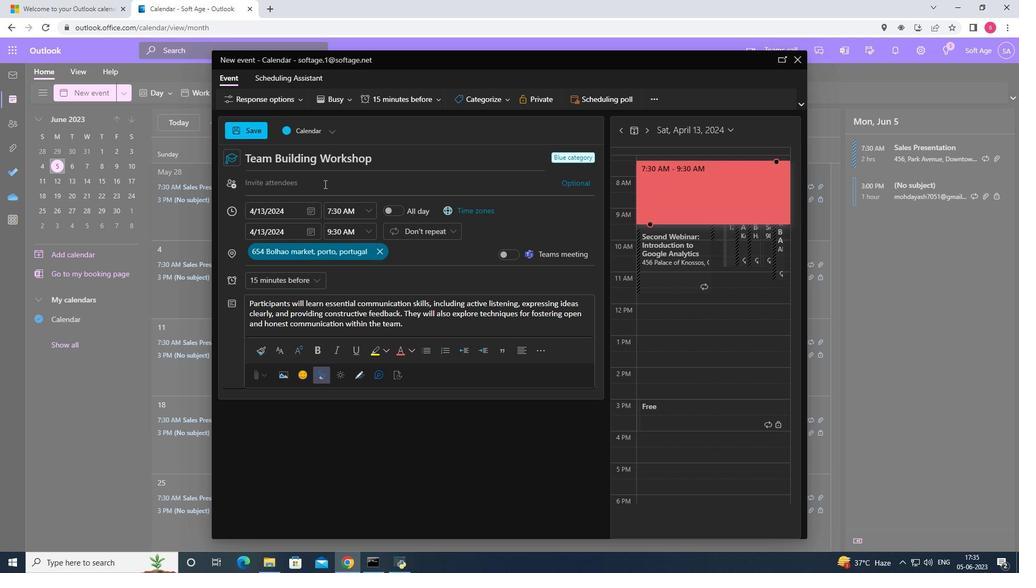 
Action: Key pressed softage.3<Key.shift>@
Screenshot: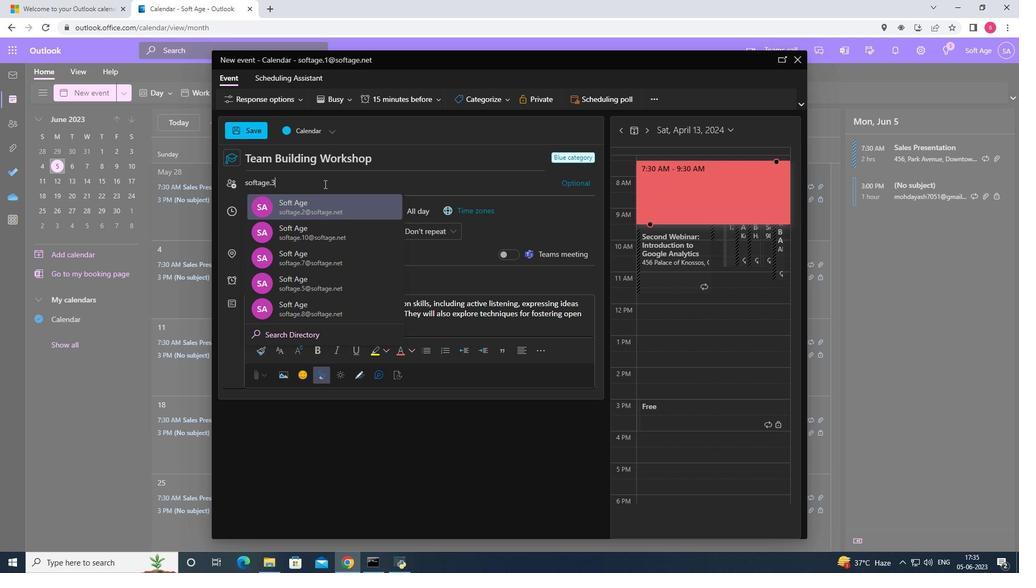 
Action: Mouse moved to (324, 202)
Screenshot: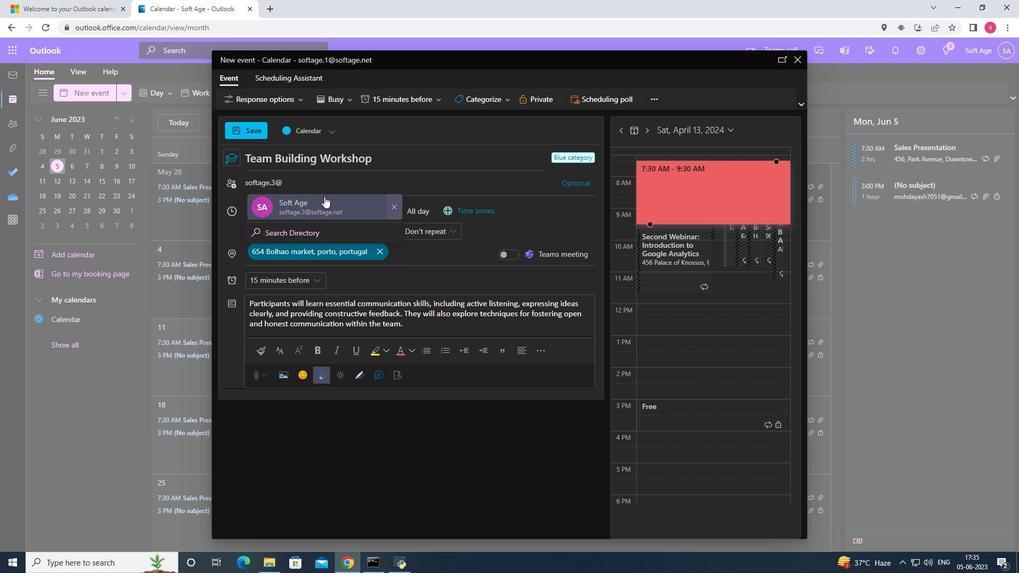 
Action: Mouse pressed left at (324, 202)
Screenshot: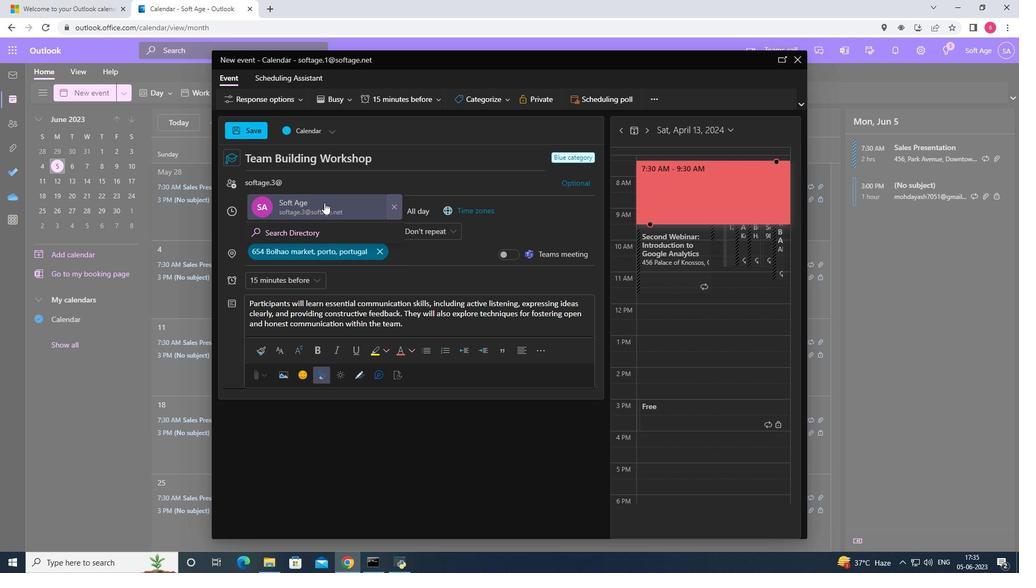 
Action: Key pressed softage.4<Key.shift>@
Screenshot: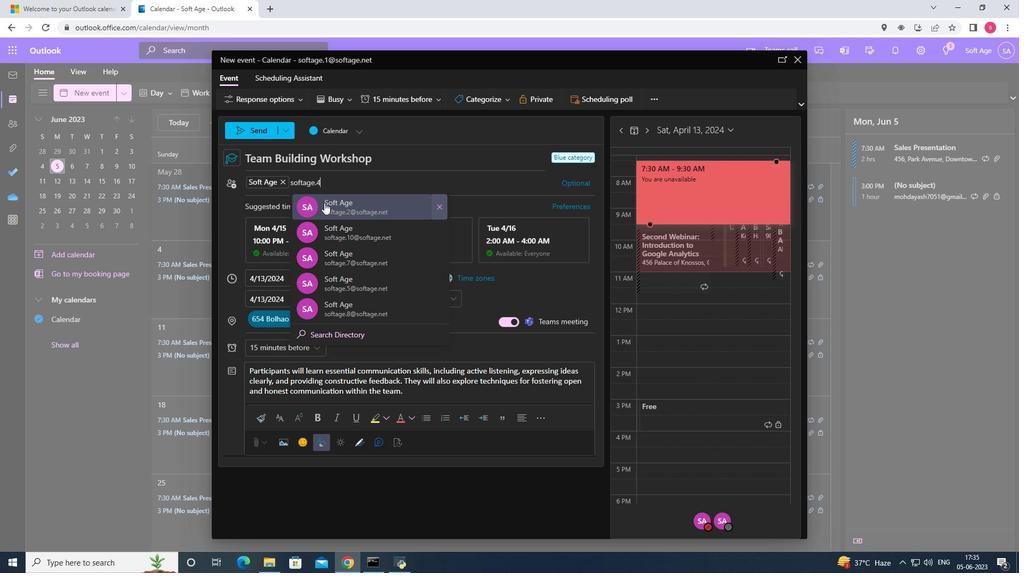 
Action: Mouse pressed left at (324, 202)
Screenshot: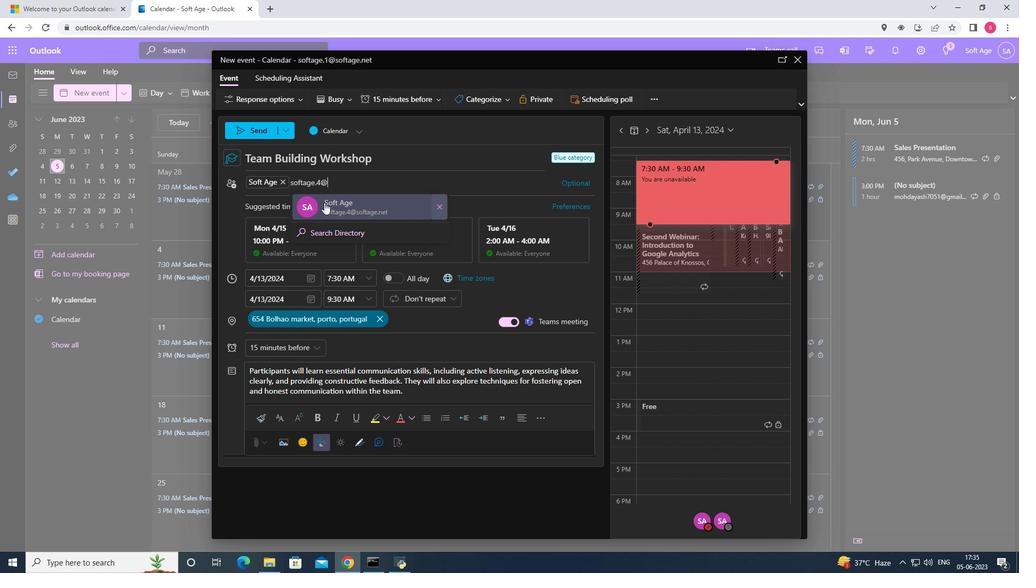
Action: Mouse moved to (316, 346)
Screenshot: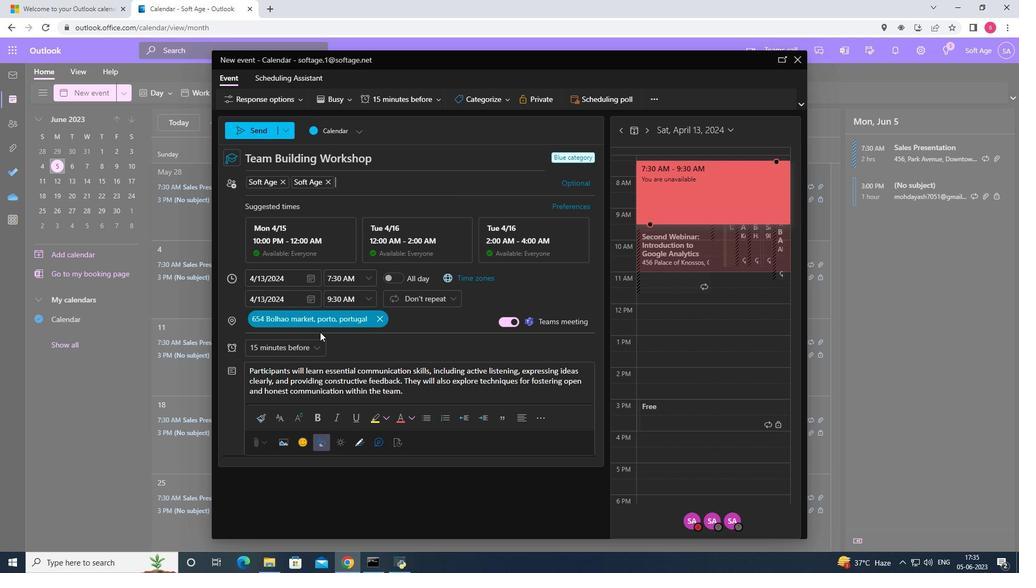 
Action: Mouse pressed left at (316, 346)
Screenshot: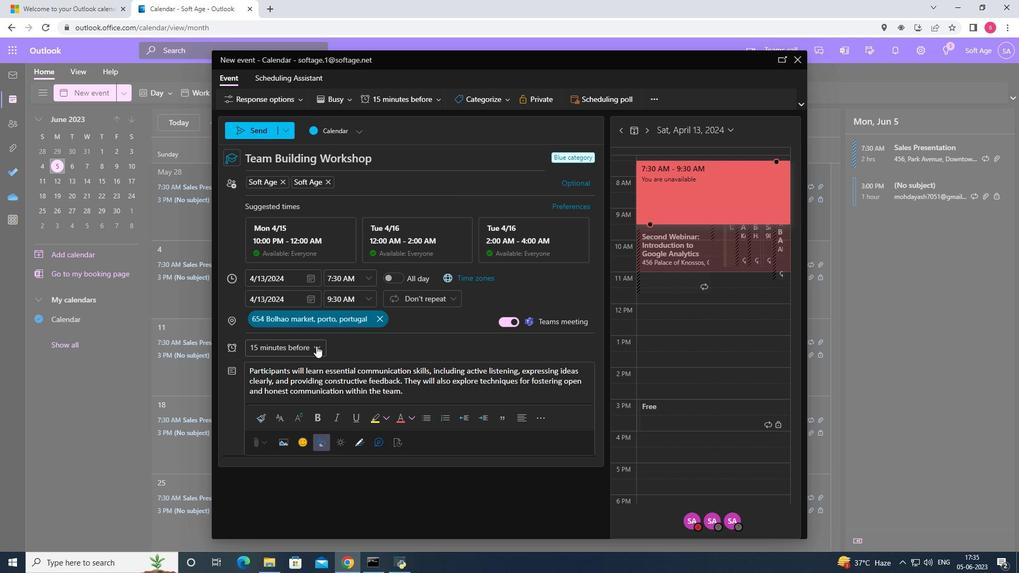 
Action: Mouse moved to (279, 154)
Screenshot: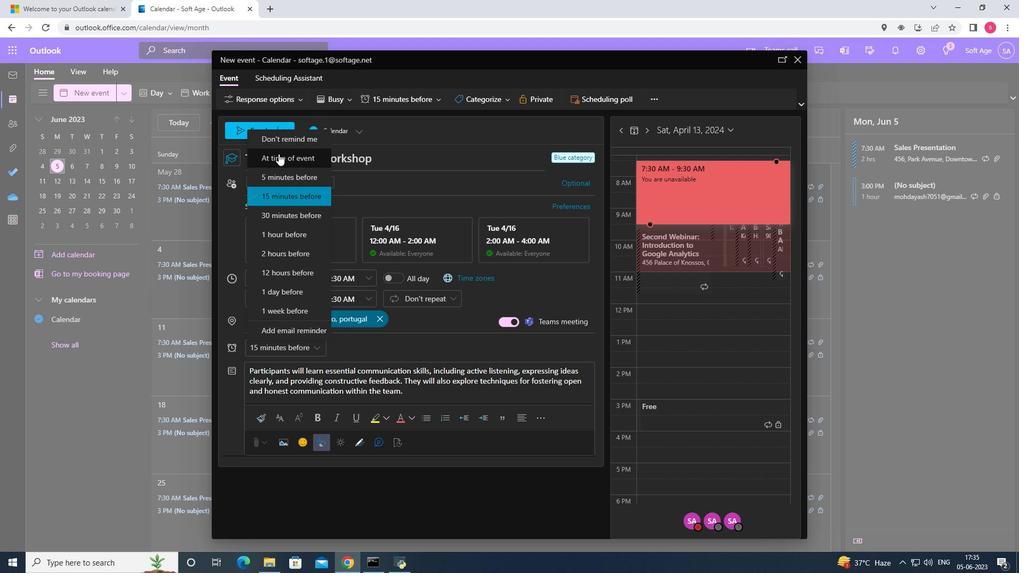 
Action: Mouse pressed left at (279, 154)
Screenshot: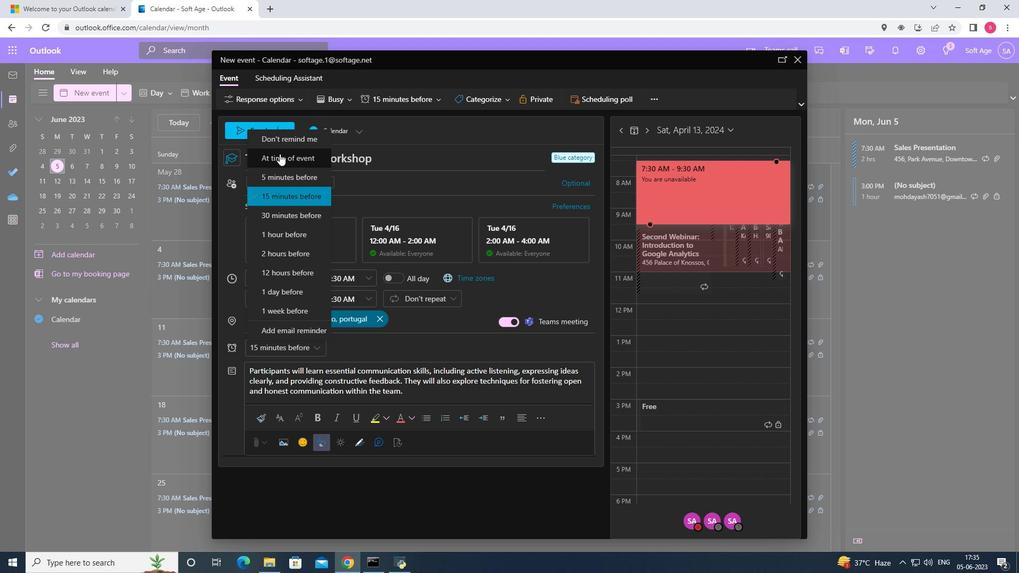 
Action: Mouse moved to (260, 130)
Screenshot: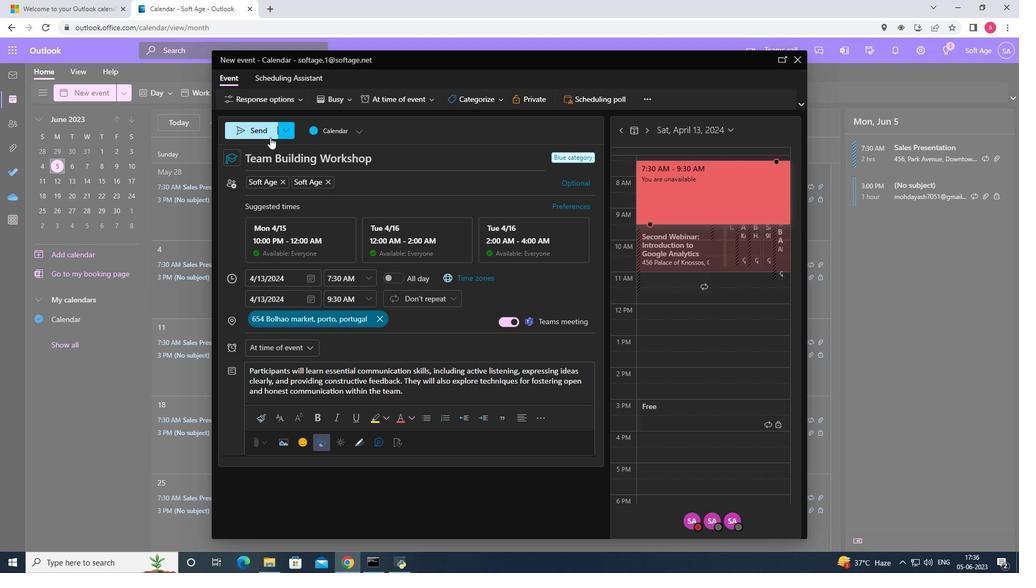 
Action: Mouse pressed left at (260, 130)
Screenshot: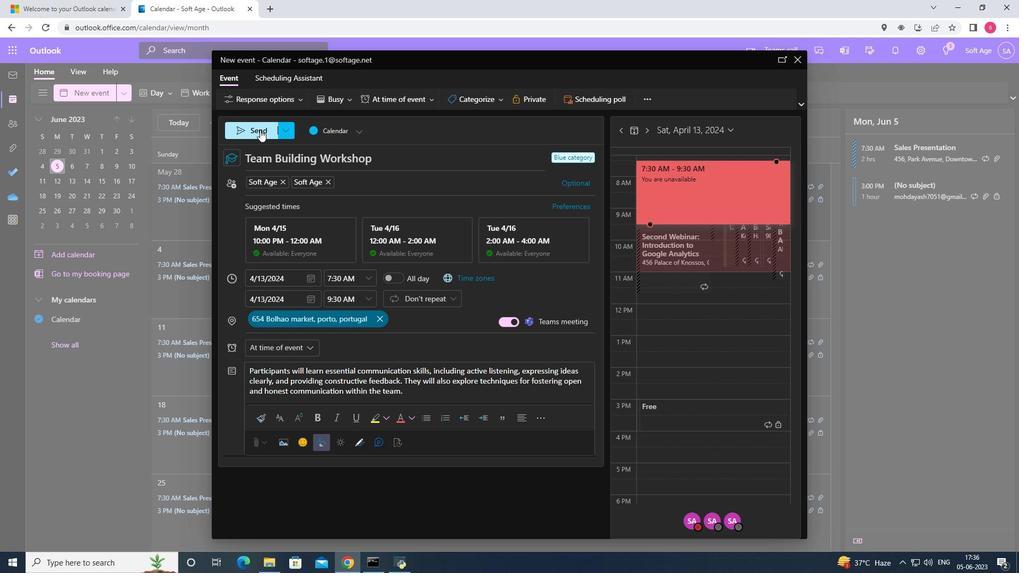 
